 Task: Look for space in Attendorn, Germany from 12th  August, 2023 to 15th August, 2023 for 3 adults in price range Rs.12000 to Rs.16000. Place can be entire place with 2 bedrooms having 3 beds and 1 bathroom. Property type can be house, flat, guest house. Booking option can be shelf check-in. Required host language is English.
Action: Mouse moved to (476, 116)
Screenshot: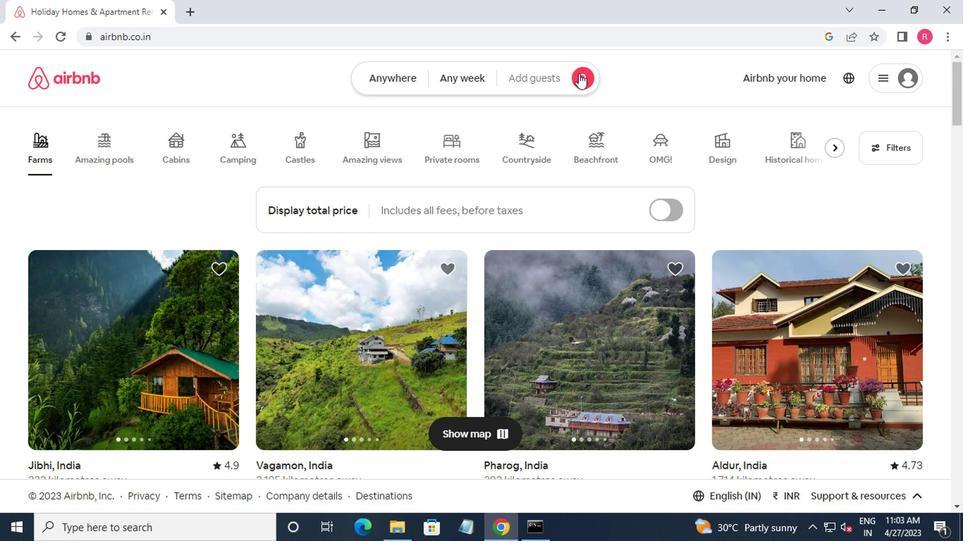 
Action: Mouse pressed left at (476, 116)
Screenshot: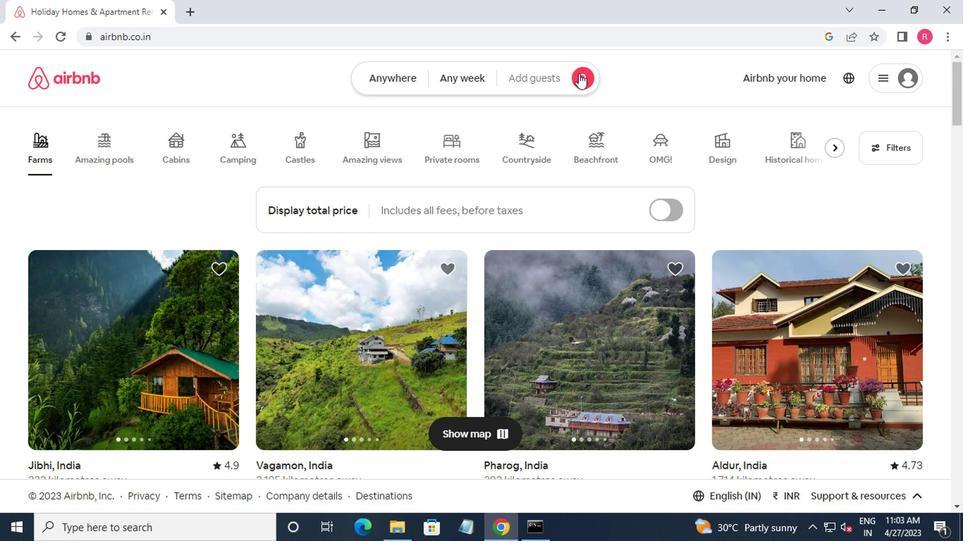 
Action: Mouse moved to (223, 162)
Screenshot: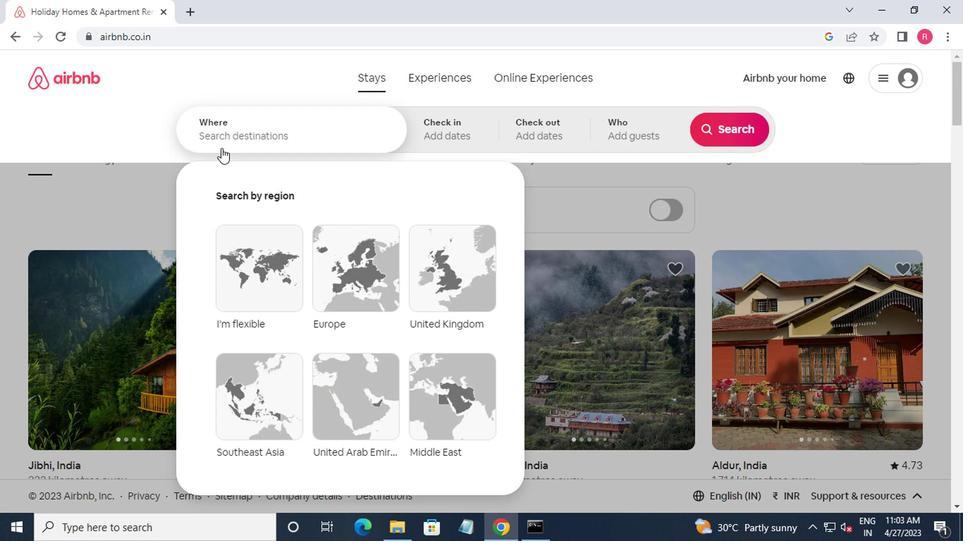 
Action: Mouse pressed left at (223, 162)
Screenshot: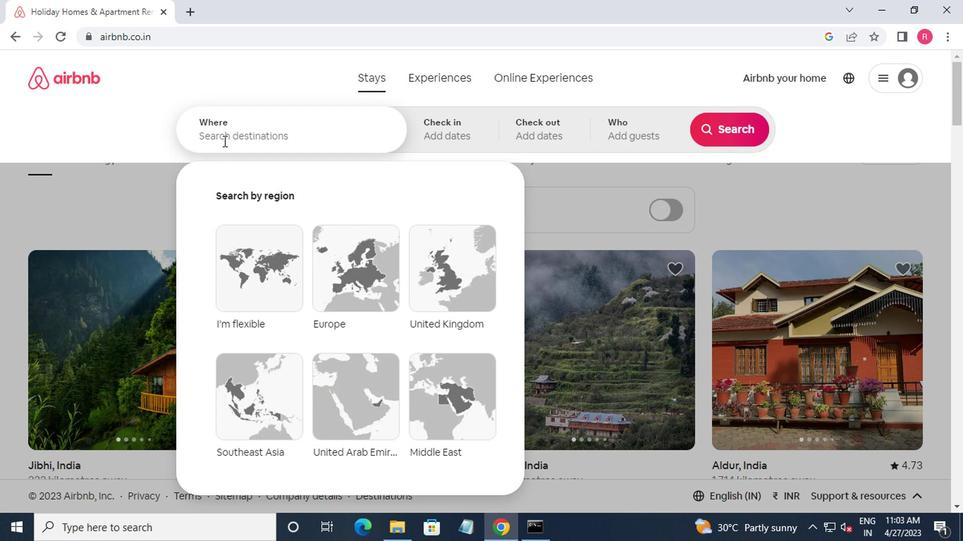 
Action: Mouse moved to (237, 175)
Screenshot: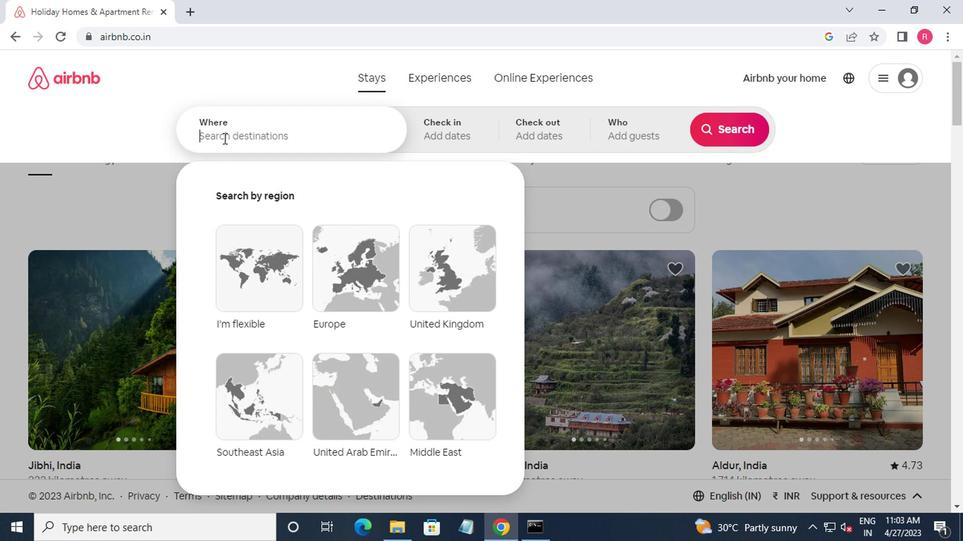 
Action: Key pressed attenddorn<Key.backspace><Key.backspace><Key.backspace><Key.backspace>orn,ger<Key.backspace><Key.down><Key.enter>
Screenshot: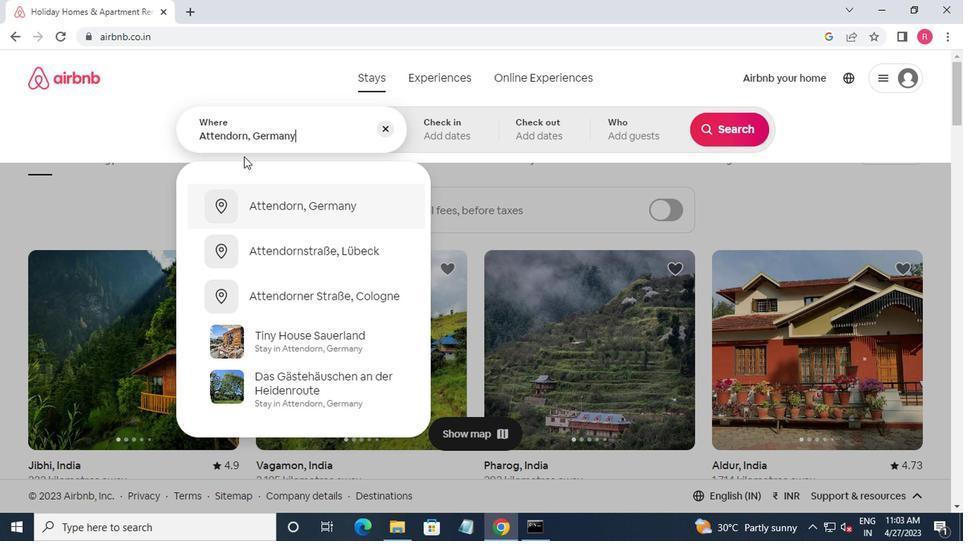 
Action: Mouse moved to (581, 237)
Screenshot: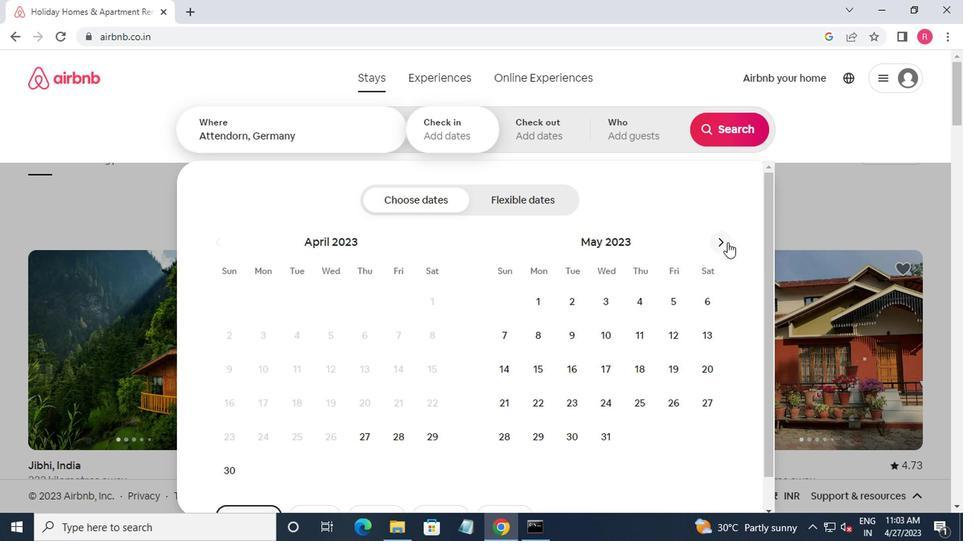 
Action: Mouse pressed left at (581, 237)
Screenshot: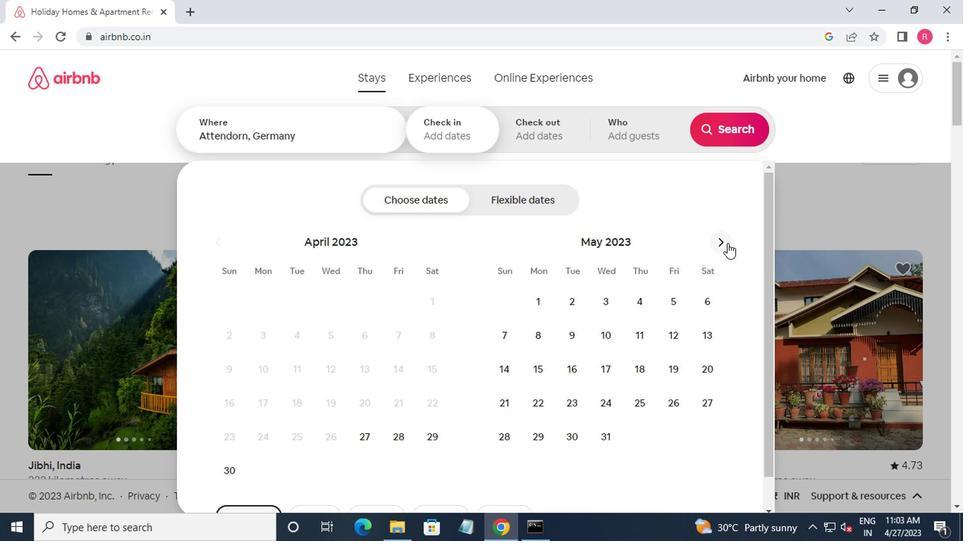 
Action: Mouse moved to (579, 236)
Screenshot: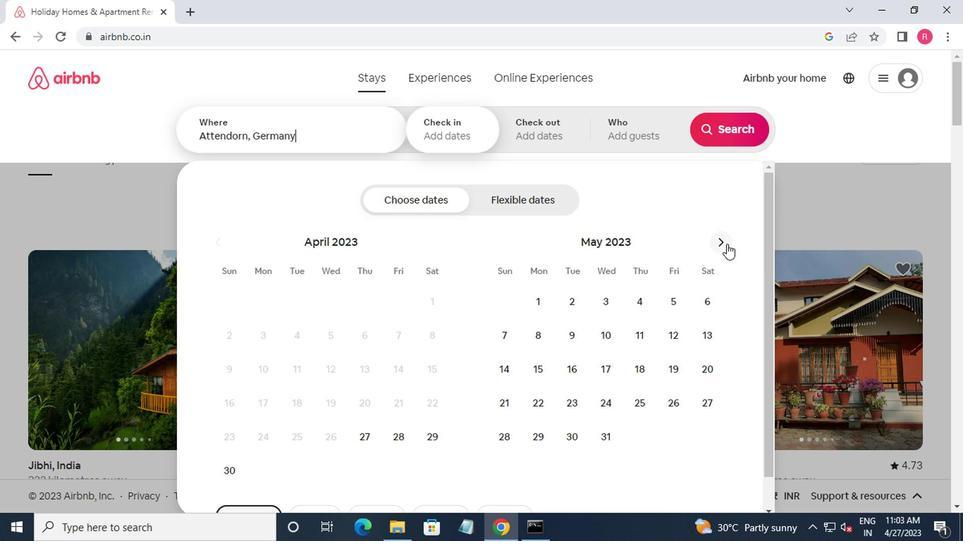 
Action: Mouse pressed left at (579, 236)
Screenshot: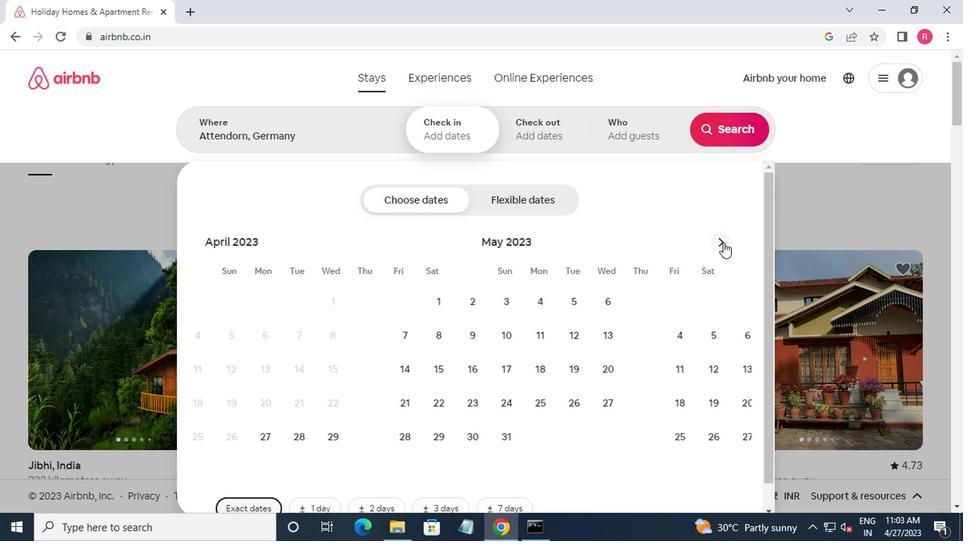 
Action: Mouse moved to (578, 236)
Screenshot: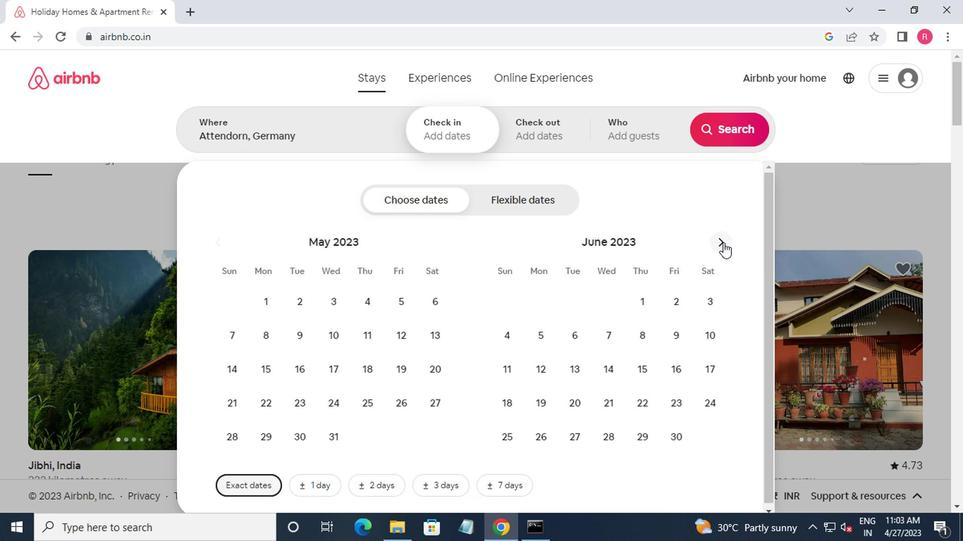 
Action: Mouse pressed left at (578, 236)
Screenshot: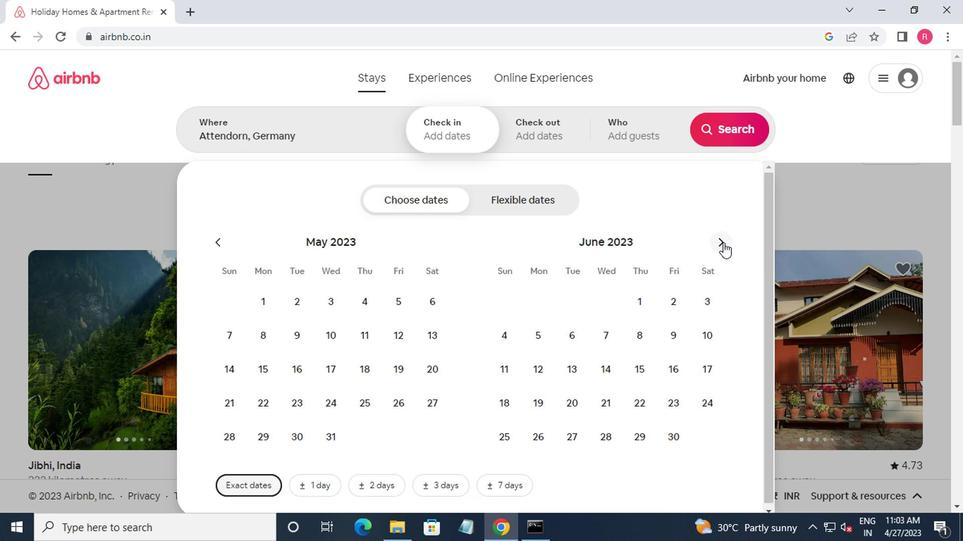 
Action: Mouse moved to (578, 235)
Screenshot: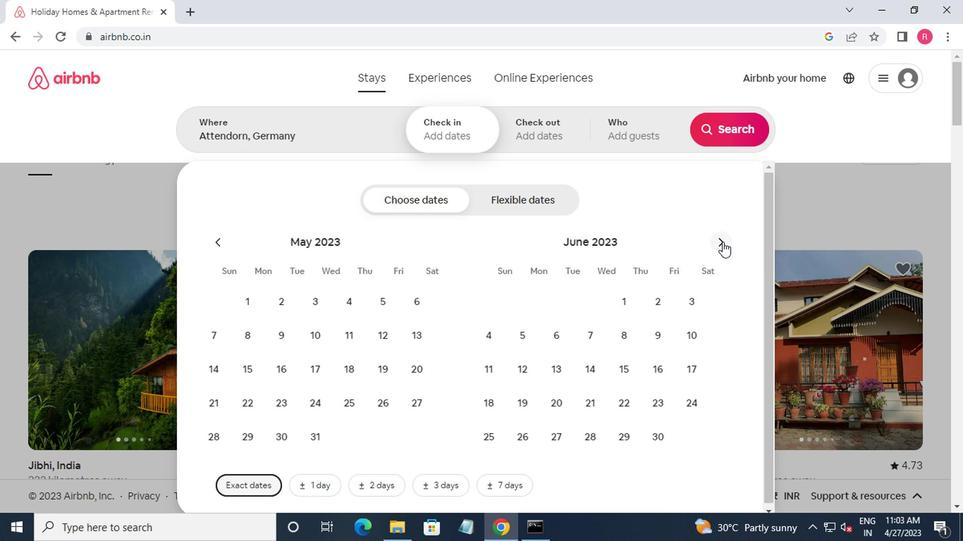 
Action: Mouse pressed left at (578, 235)
Screenshot: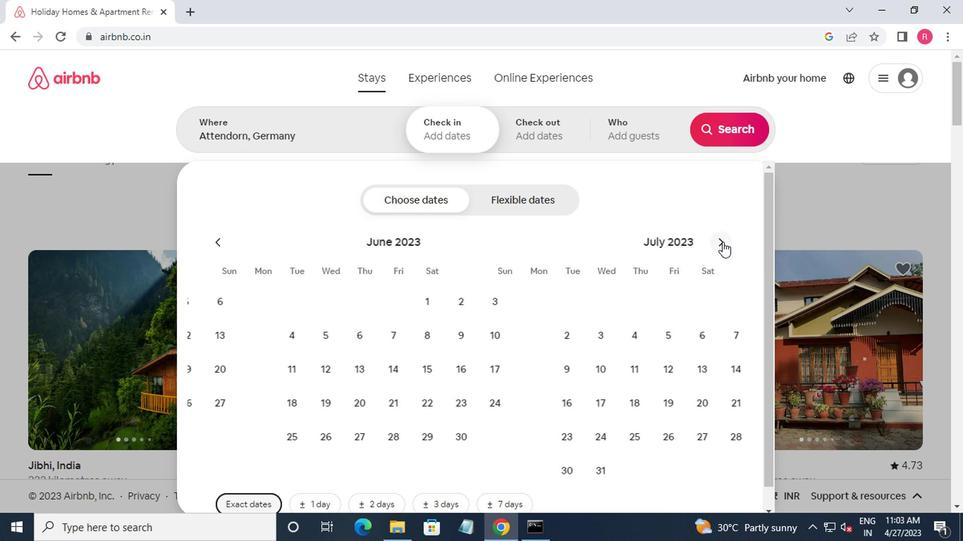 
Action: Mouse moved to (570, 299)
Screenshot: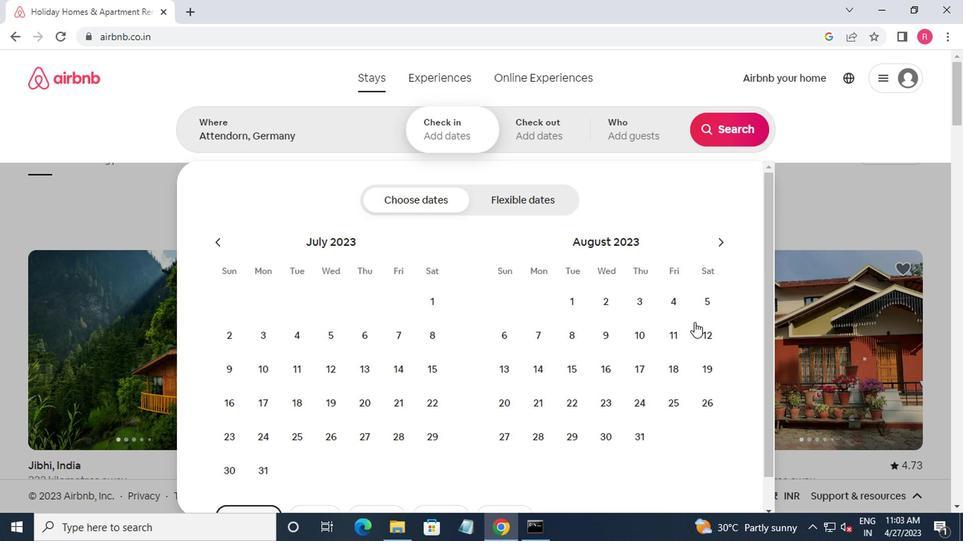 
Action: Mouse pressed left at (570, 299)
Screenshot: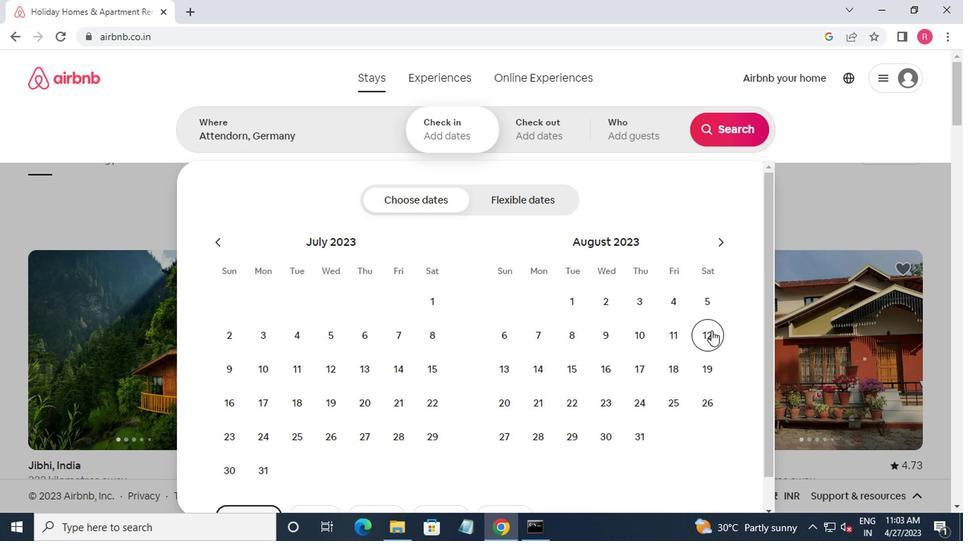 
Action: Mouse moved to (480, 328)
Screenshot: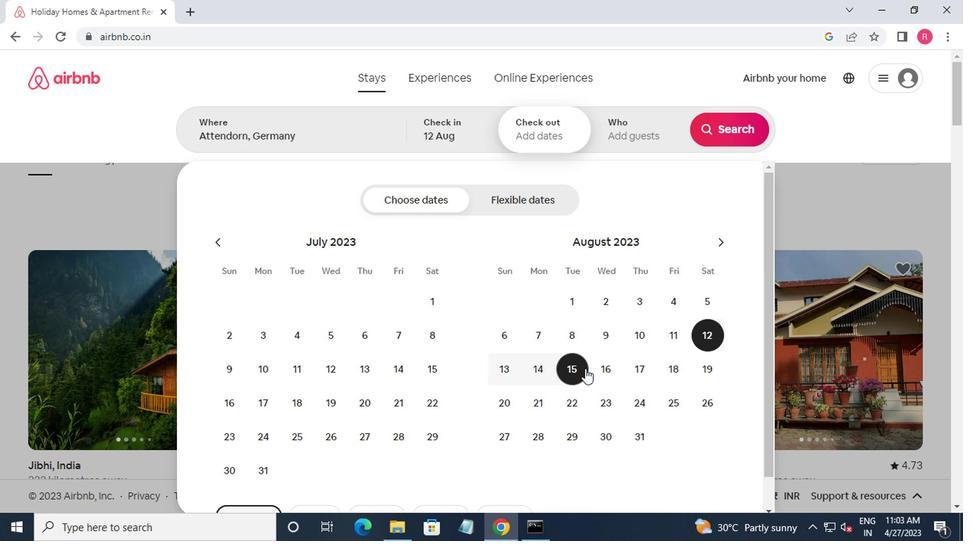 
Action: Mouse pressed left at (480, 328)
Screenshot: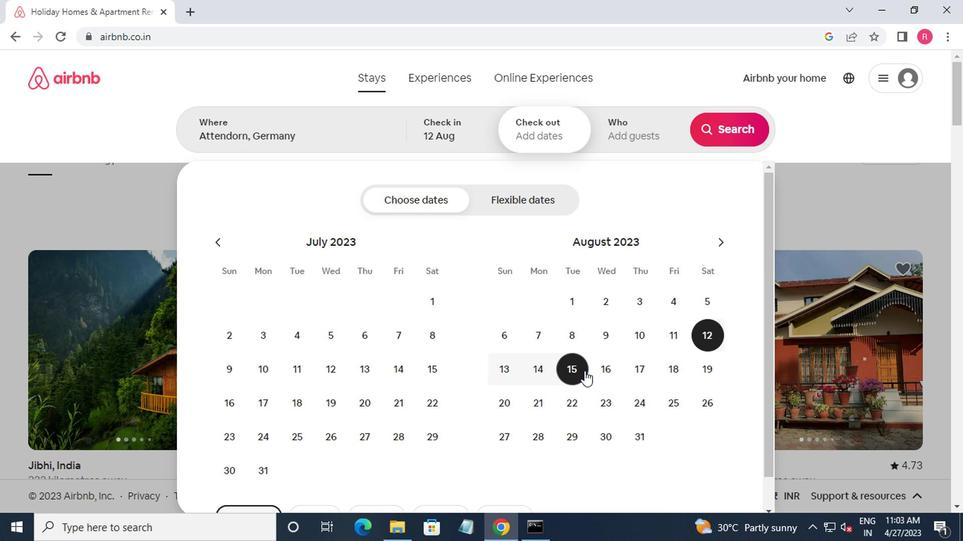 
Action: Mouse moved to (508, 167)
Screenshot: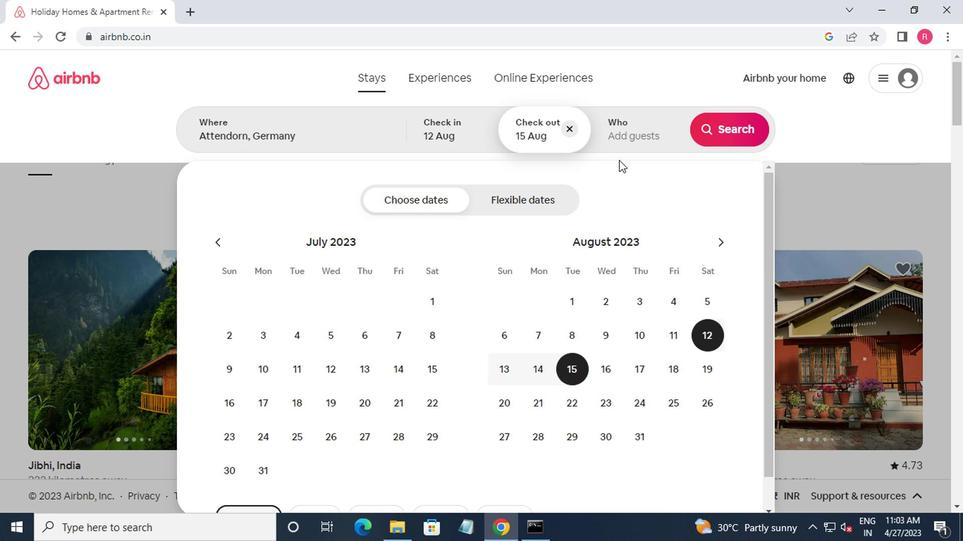 
Action: Mouse pressed left at (508, 167)
Screenshot: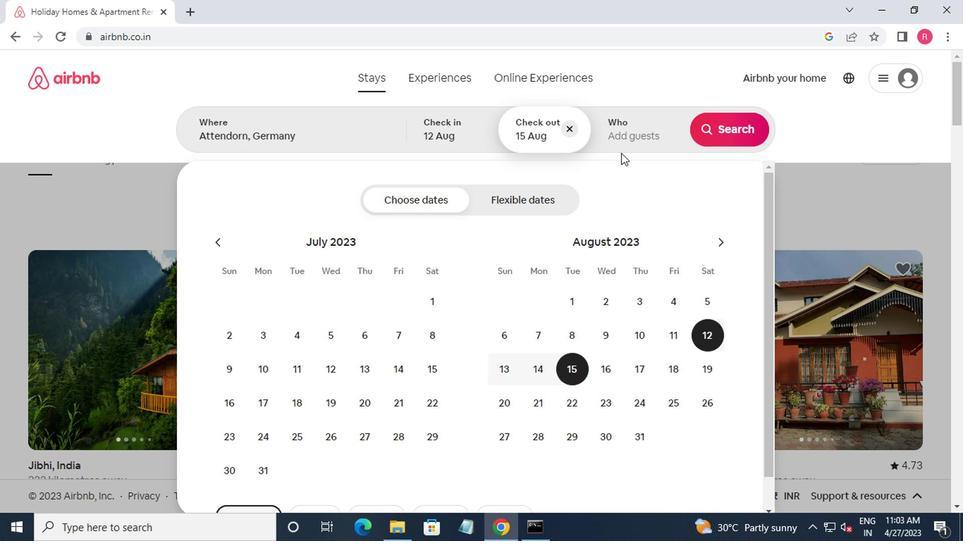 
Action: Mouse moved to (583, 213)
Screenshot: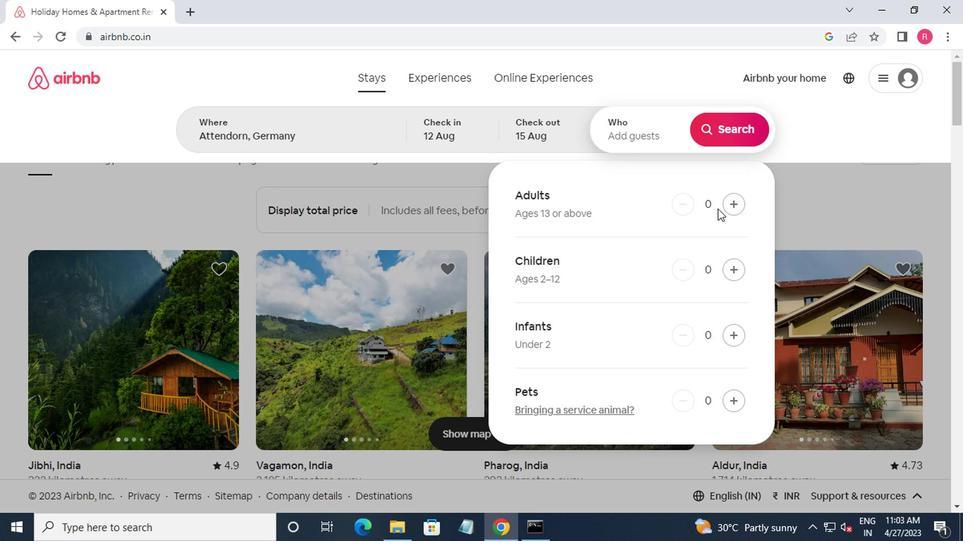 
Action: Mouse pressed left at (583, 213)
Screenshot: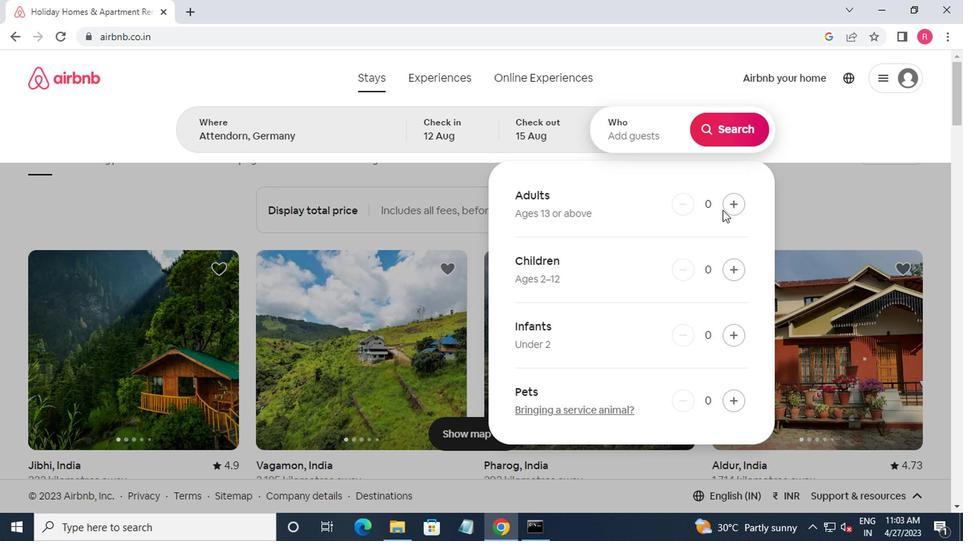 
Action: Mouse pressed left at (583, 213)
Screenshot: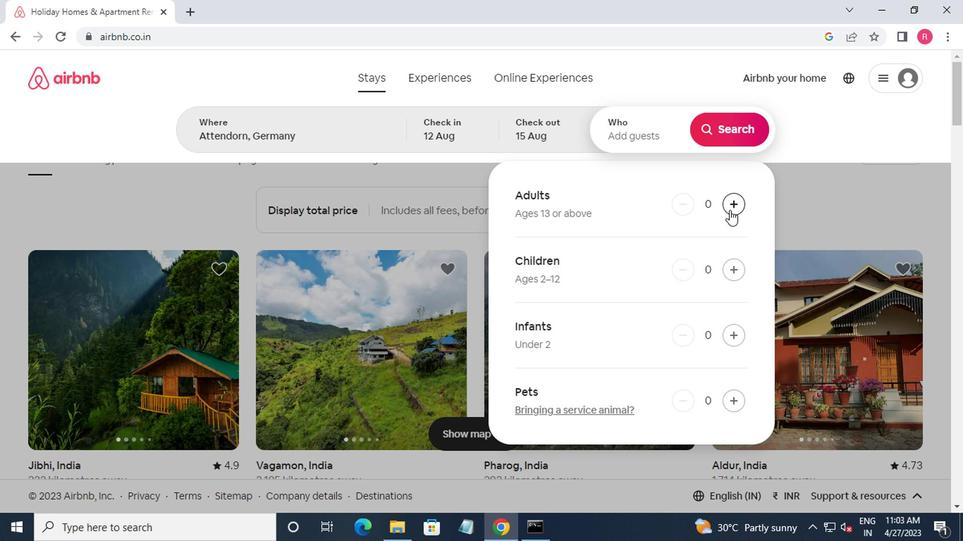 
Action: Mouse moved to (585, 205)
Screenshot: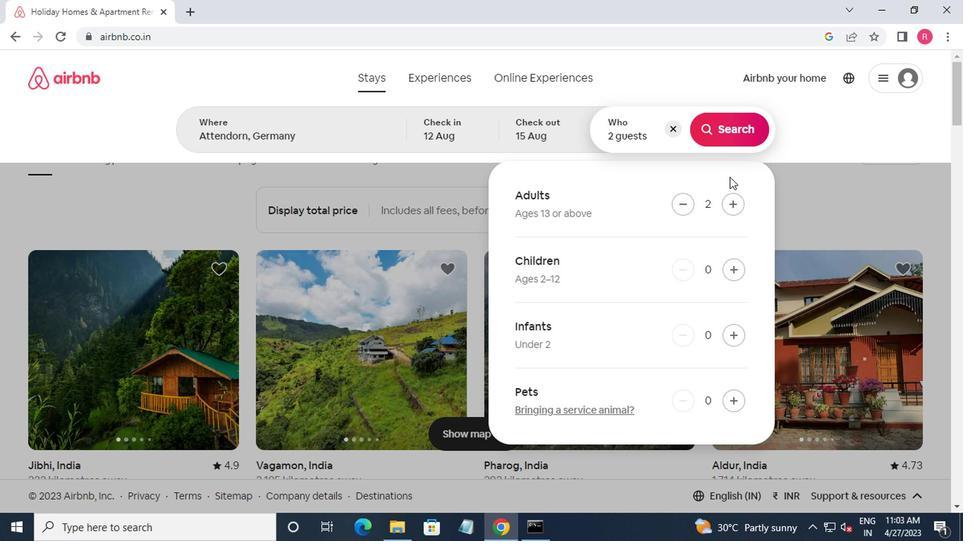 
Action: Mouse pressed left at (585, 205)
Screenshot: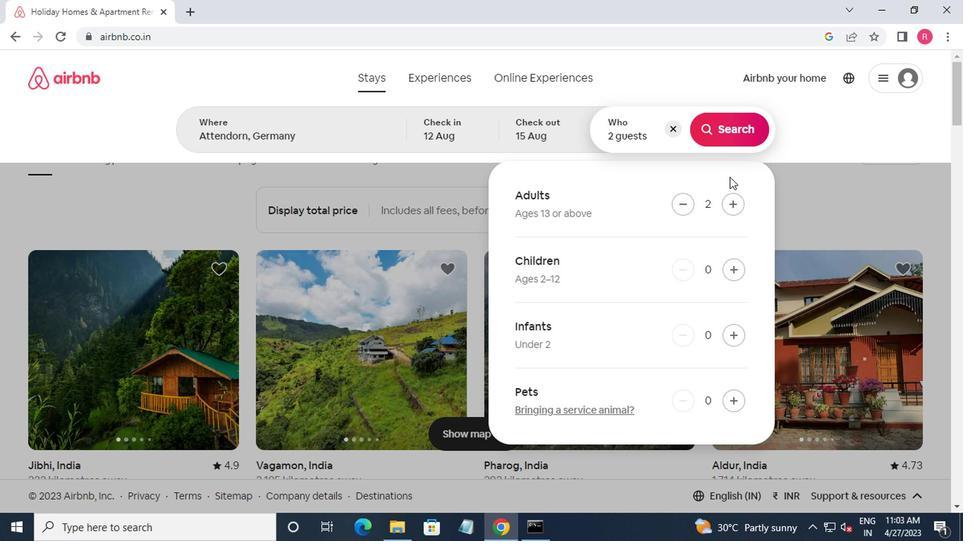 
Action: Mouse moved to (581, 163)
Screenshot: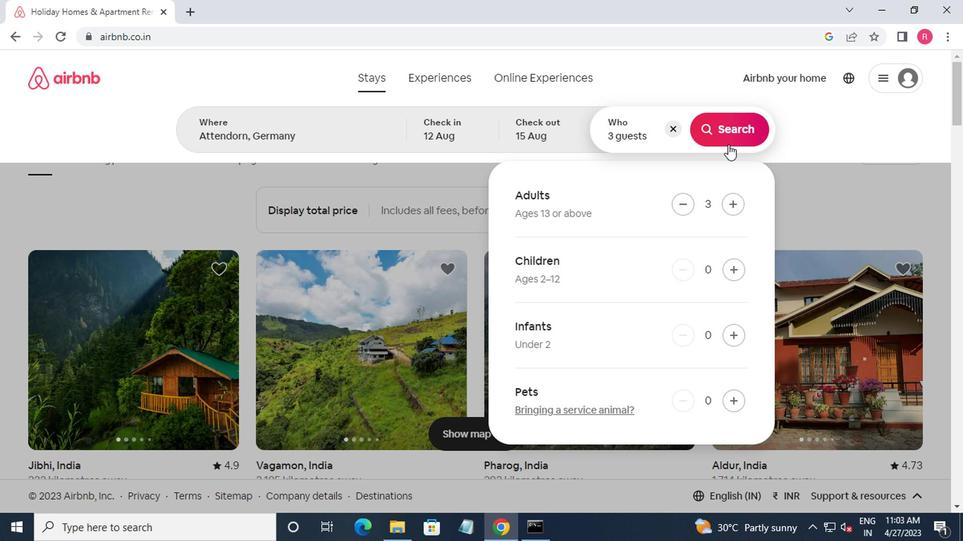 
Action: Mouse pressed left at (581, 163)
Screenshot: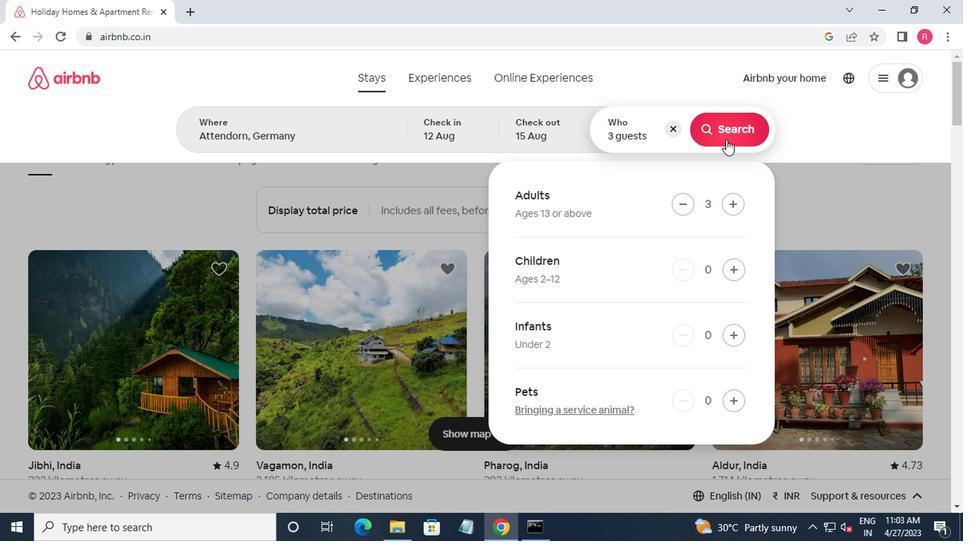 
Action: Mouse moved to (708, 159)
Screenshot: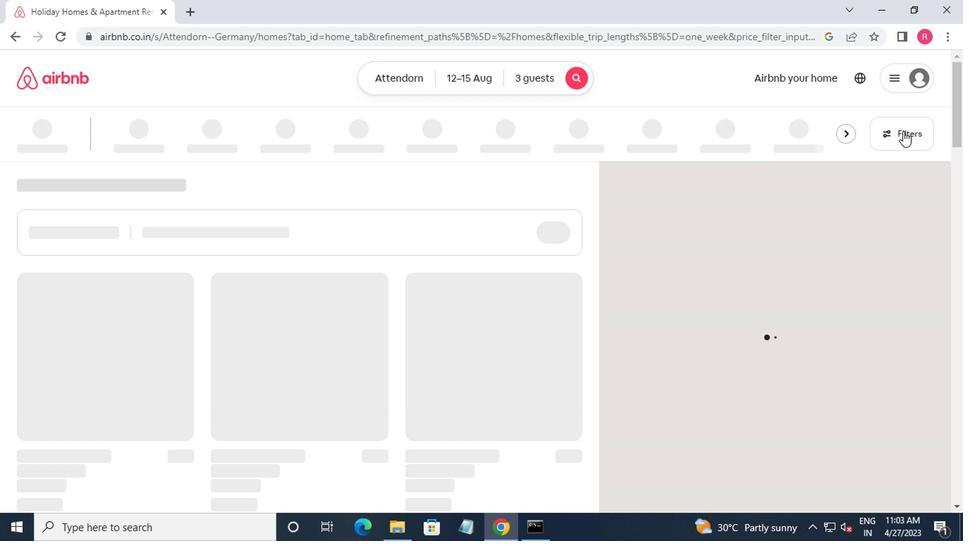 
Action: Mouse pressed left at (708, 159)
Screenshot: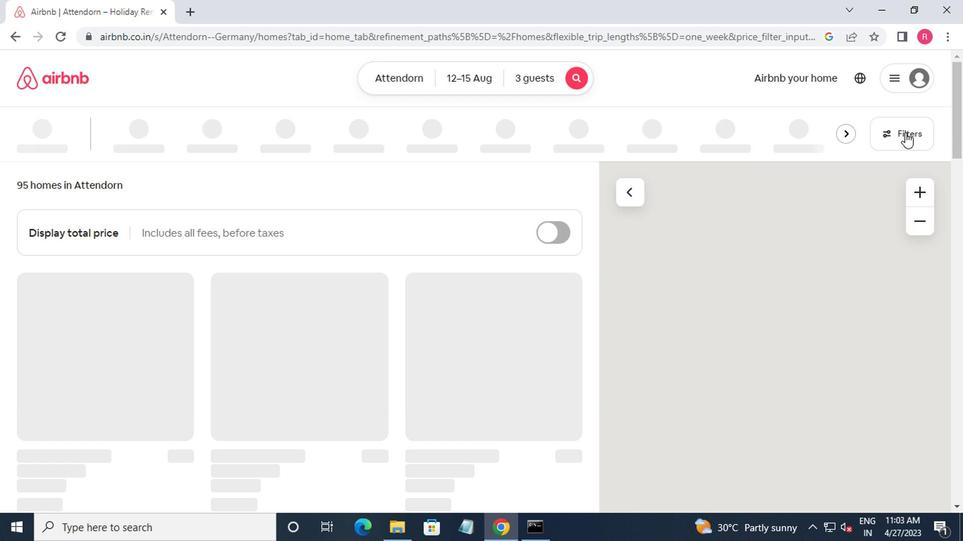 
Action: Mouse moved to (301, 289)
Screenshot: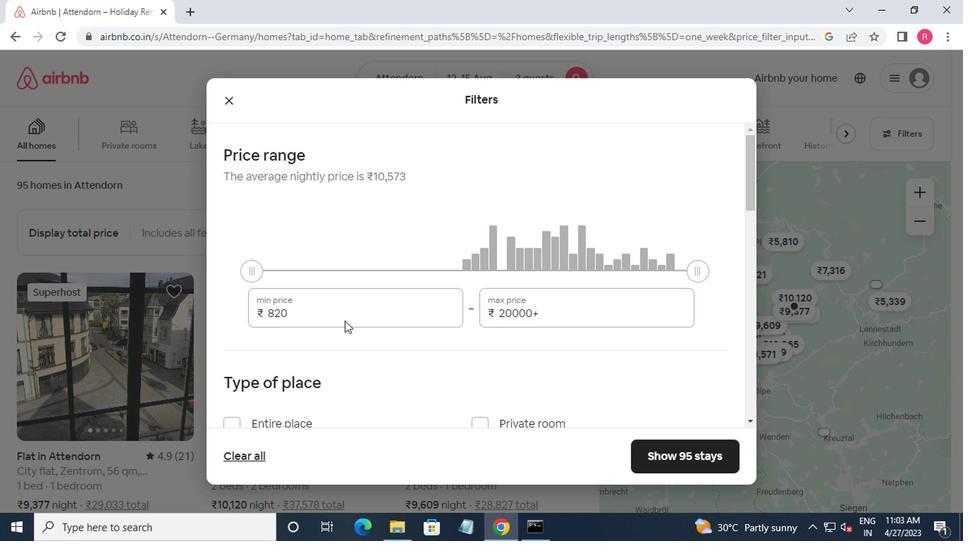 
Action: Mouse pressed left at (301, 289)
Screenshot: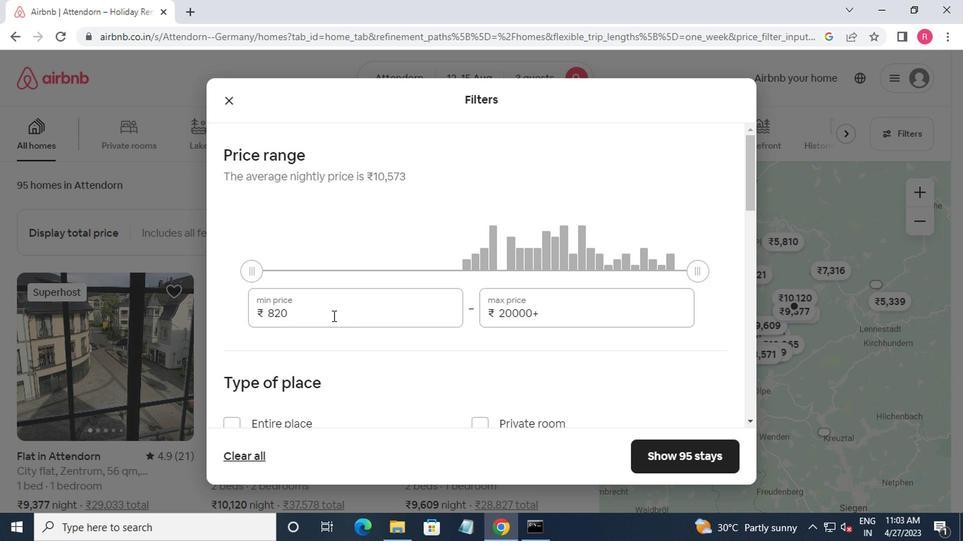 
Action: Mouse moved to (298, 292)
Screenshot: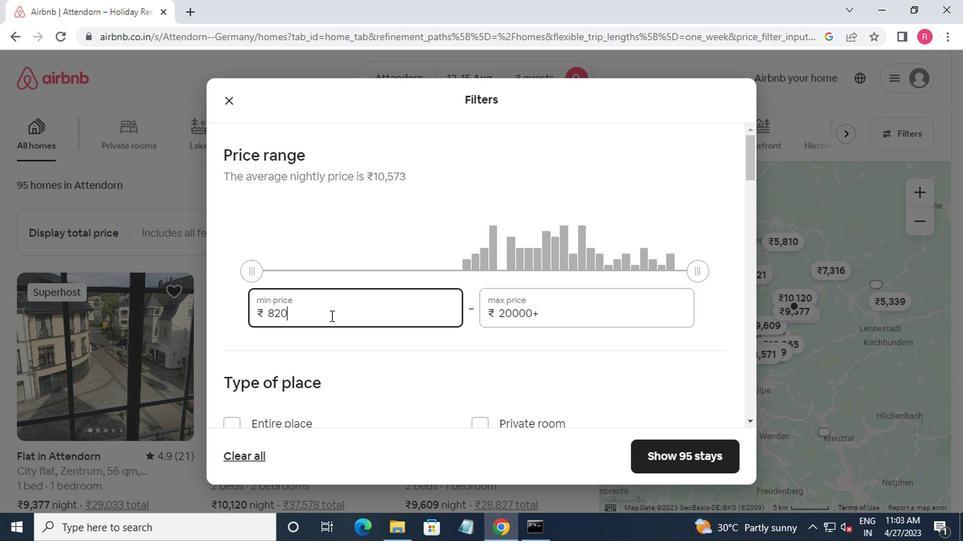 
Action: Key pressed <Key.backspace><Key.backspace><Key.backspace><Key.backspace><Key.backspace>12000<Key.tab>16000
Screenshot: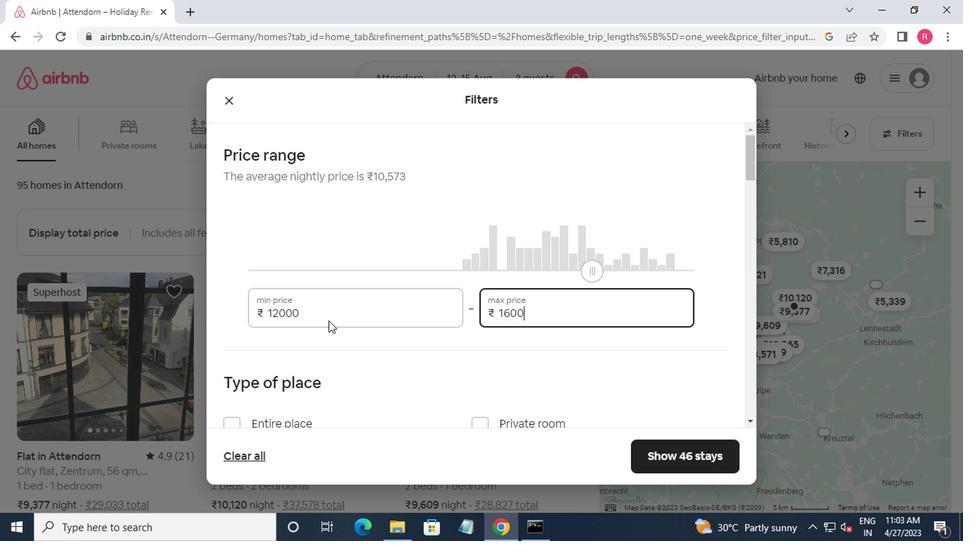 
Action: Mouse moved to (399, 377)
Screenshot: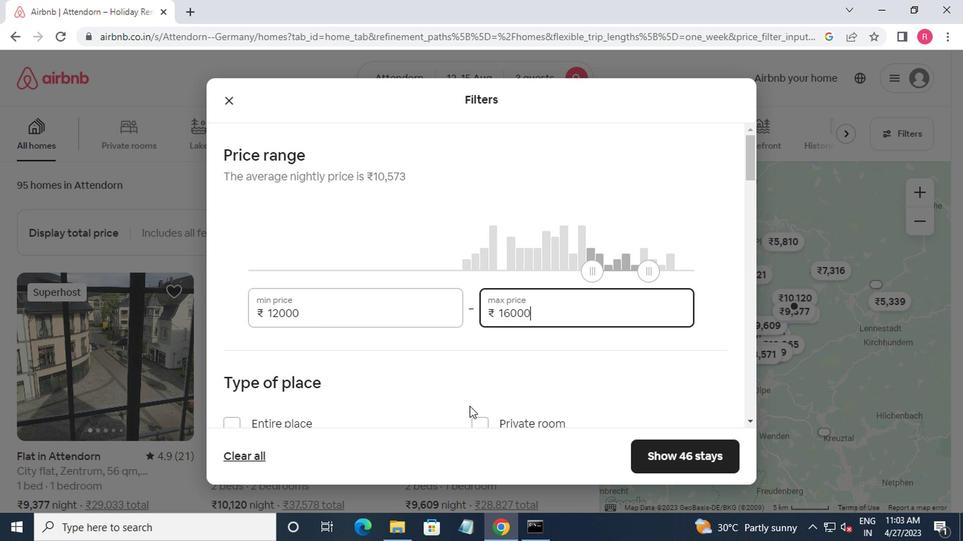 
Action: Mouse scrolled (399, 376) with delta (0, 0)
Screenshot: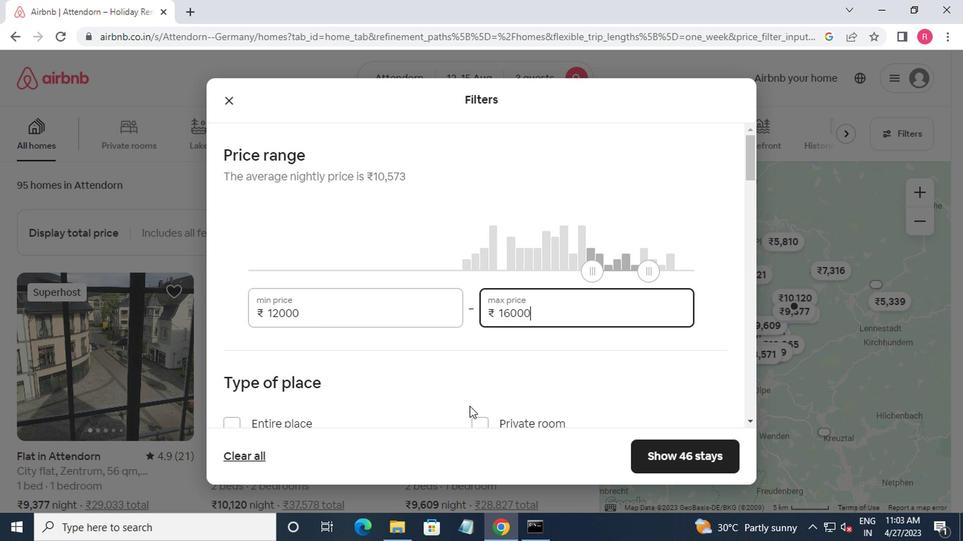 
Action: Mouse moved to (373, 378)
Screenshot: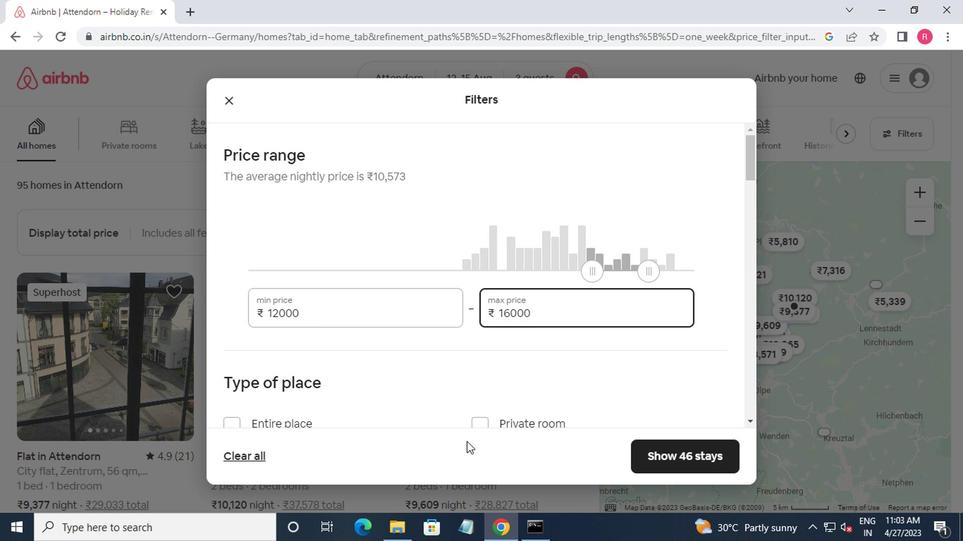 
Action: Mouse scrolled (373, 378) with delta (0, 0)
Screenshot: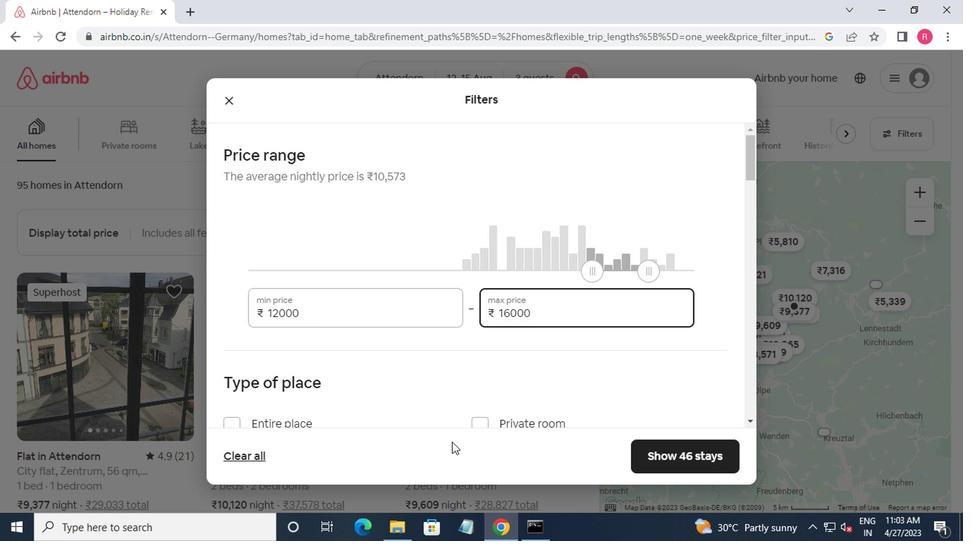 
Action: Mouse moved to (325, 318)
Screenshot: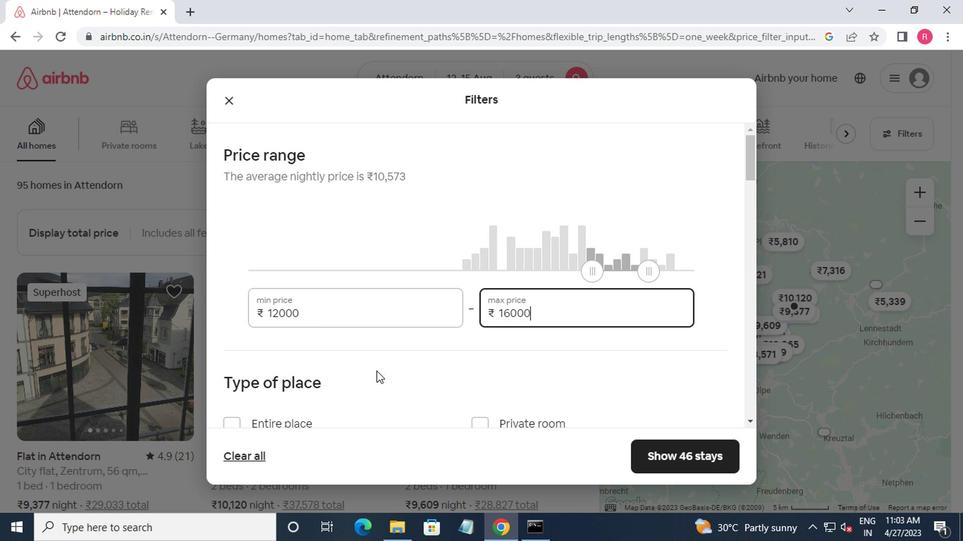 
Action: Mouse scrolled (325, 317) with delta (0, 0)
Screenshot: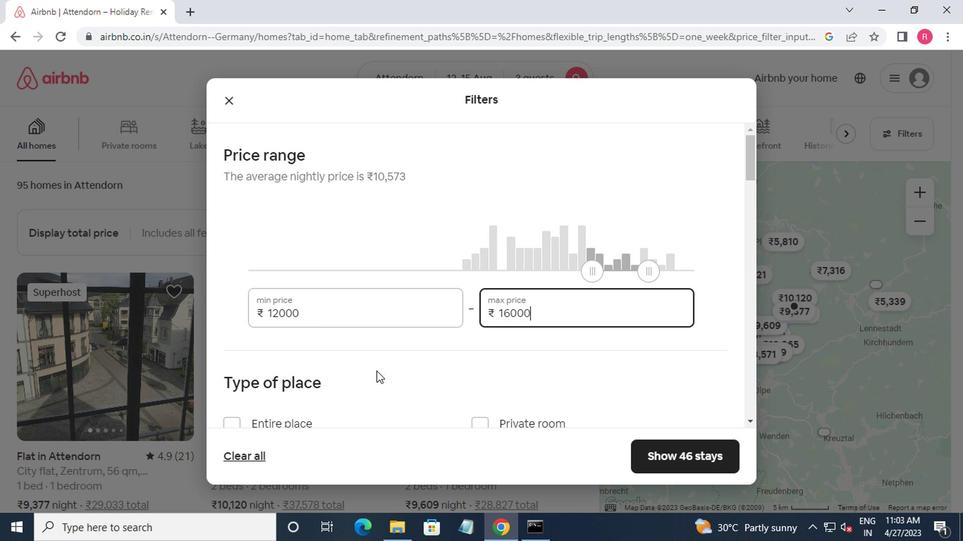 
Action: Mouse moved to (324, 318)
Screenshot: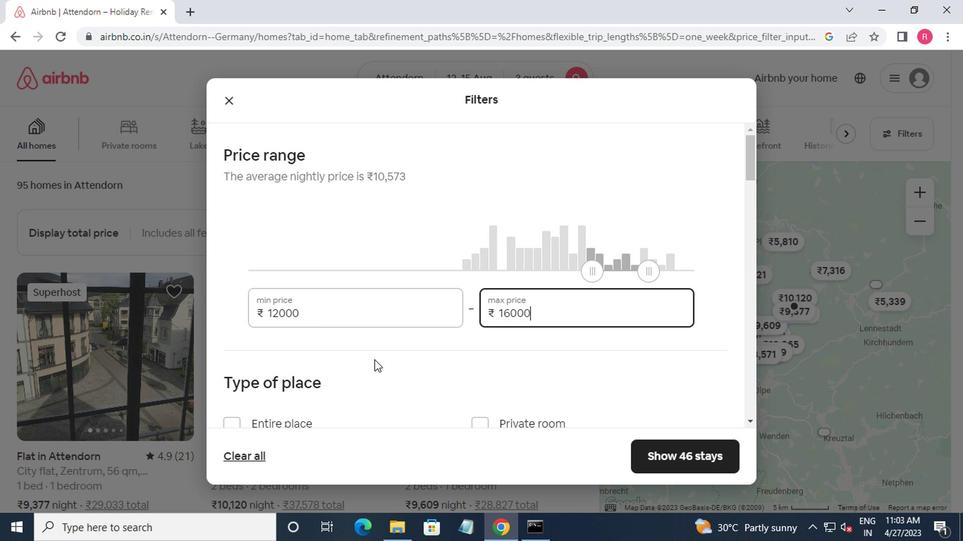 
Action: Mouse scrolled (324, 317) with delta (0, 0)
Screenshot: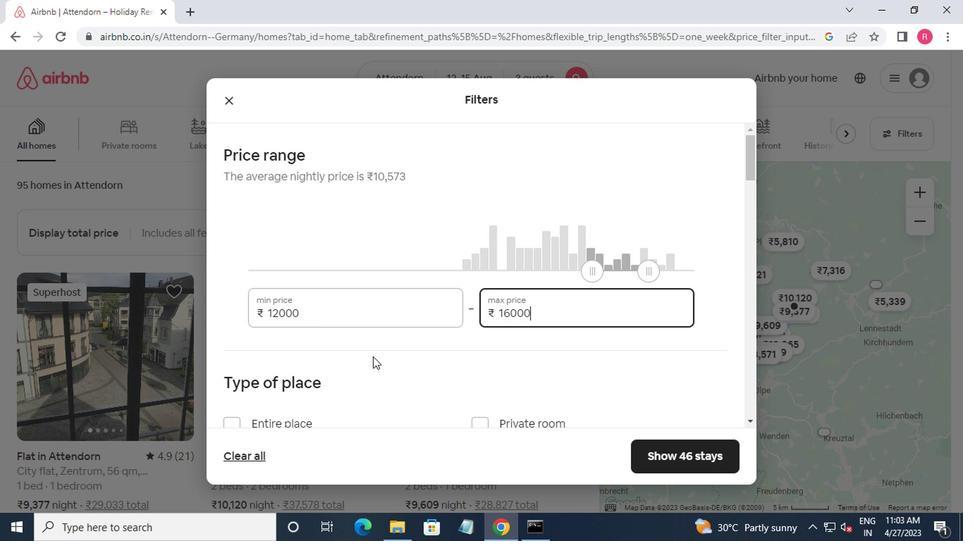 
Action: Mouse moved to (235, 265)
Screenshot: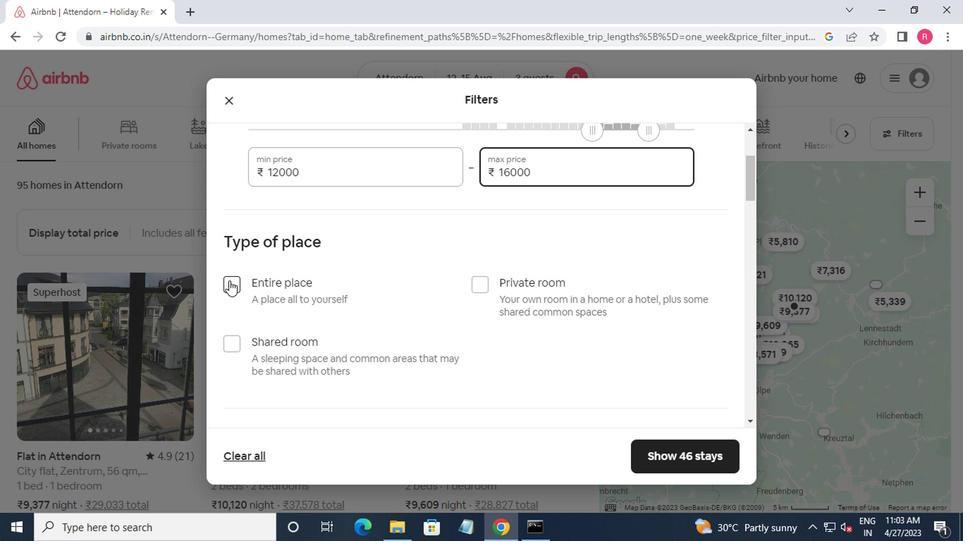
Action: Mouse pressed left at (235, 265)
Screenshot: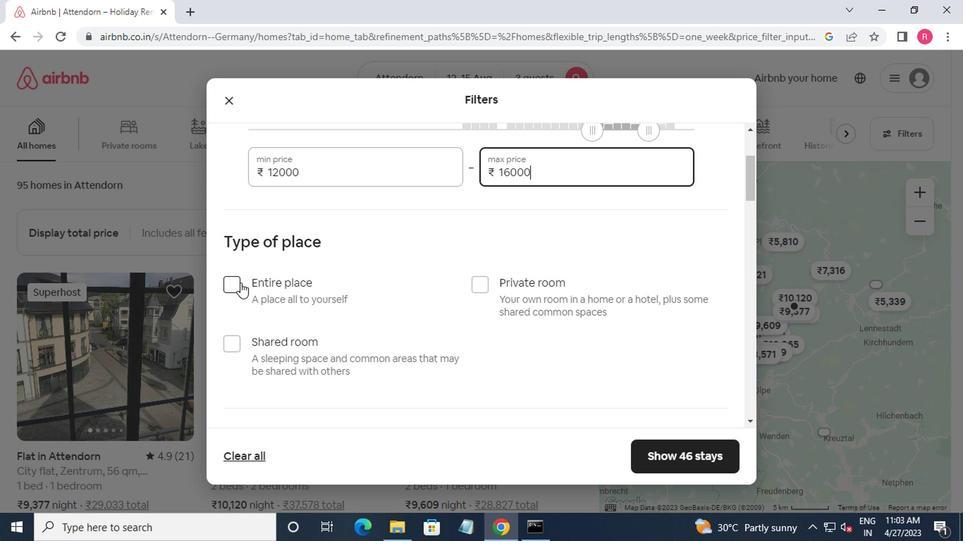 
Action: Mouse moved to (245, 270)
Screenshot: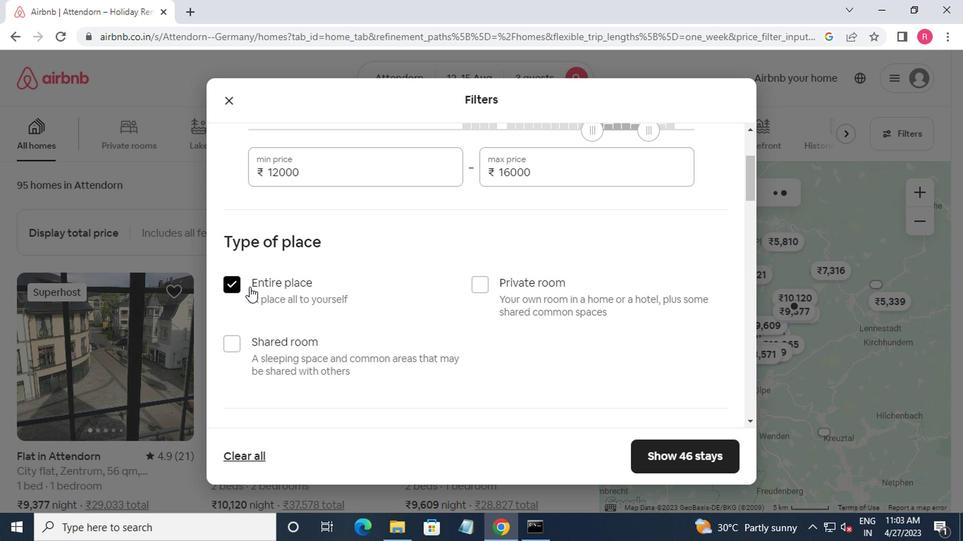 
Action: Mouse scrolled (245, 269) with delta (0, 0)
Screenshot: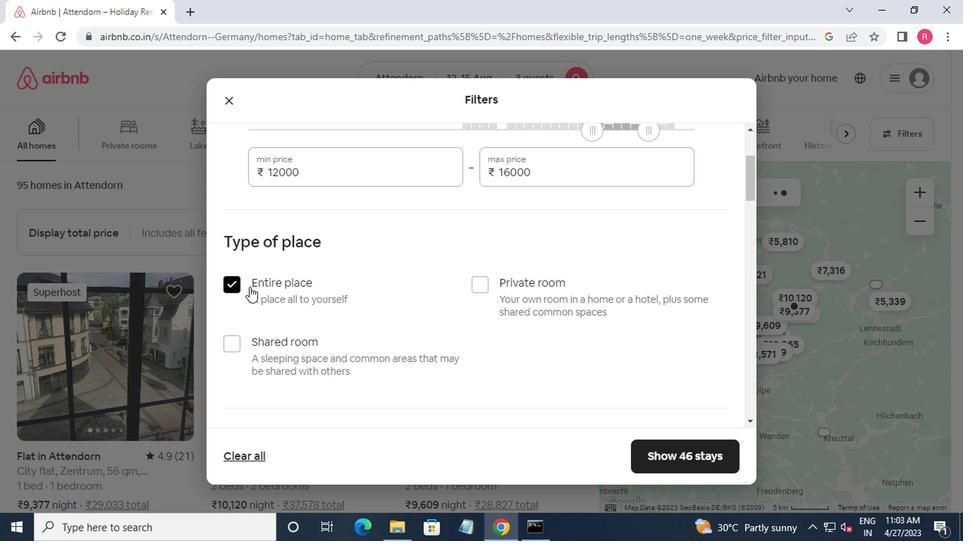 
Action: Mouse moved to (247, 271)
Screenshot: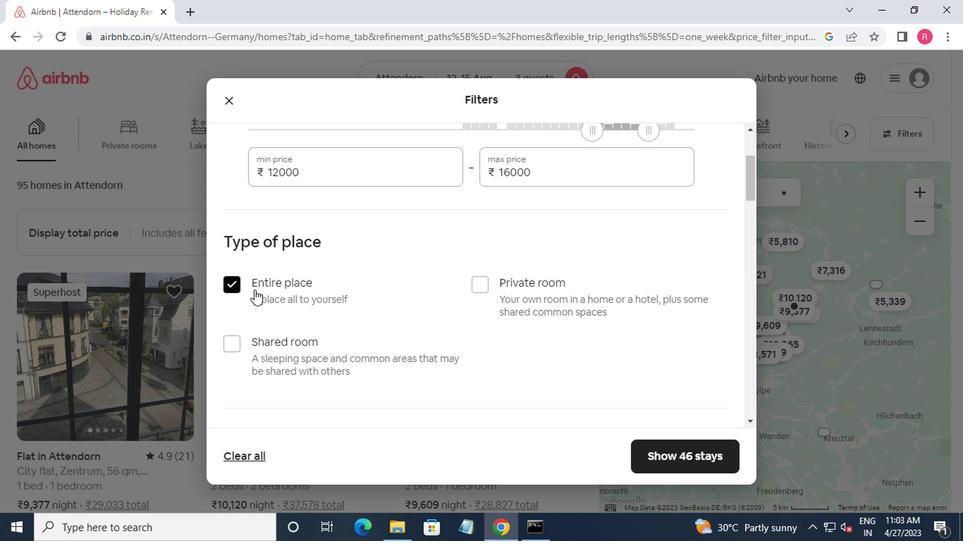 
Action: Mouse scrolled (247, 271) with delta (0, 0)
Screenshot: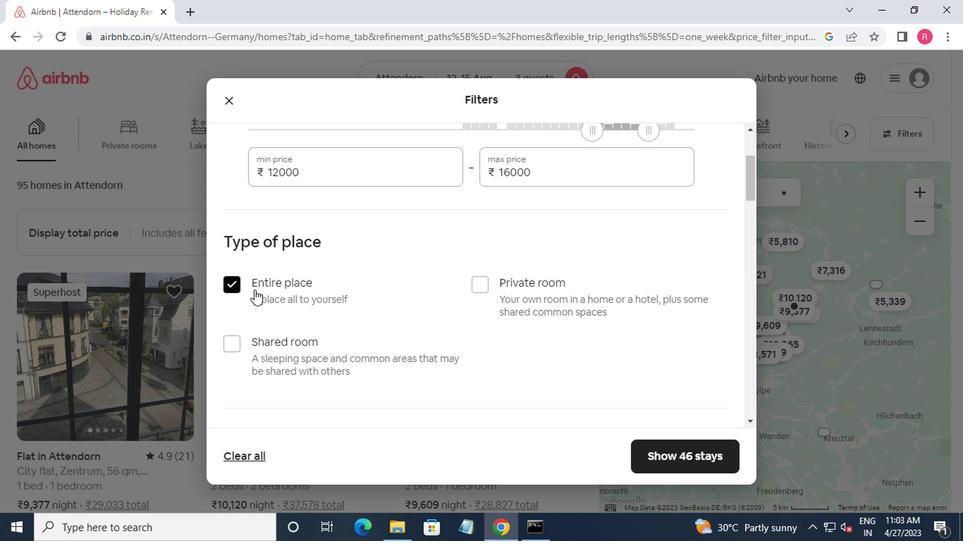 
Action: Mouse moved to (252, 273)
Screenshot: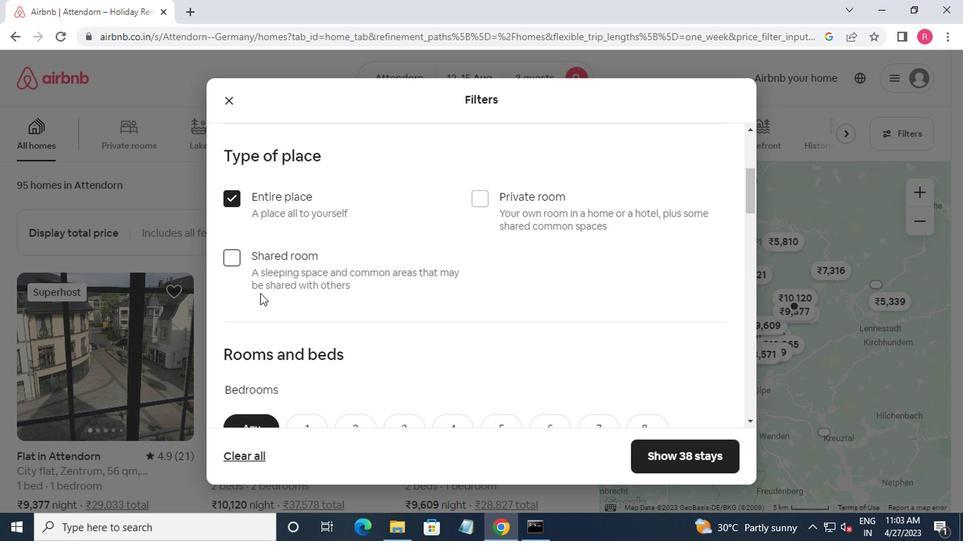 
Action: Mouse scrolled (252, 272) with delta (0, 0)
Screenshot: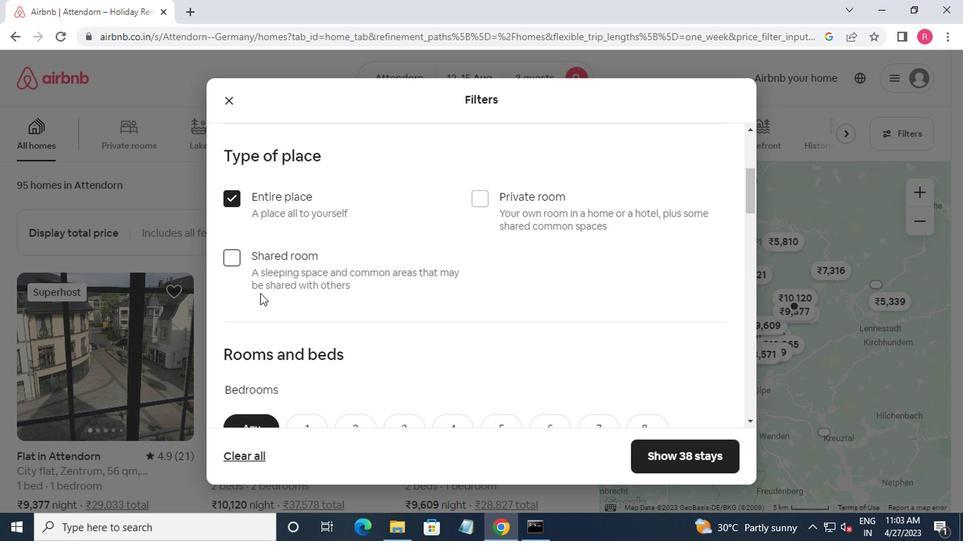 
Action: Mouse moved to (260, 274)
Screenshot: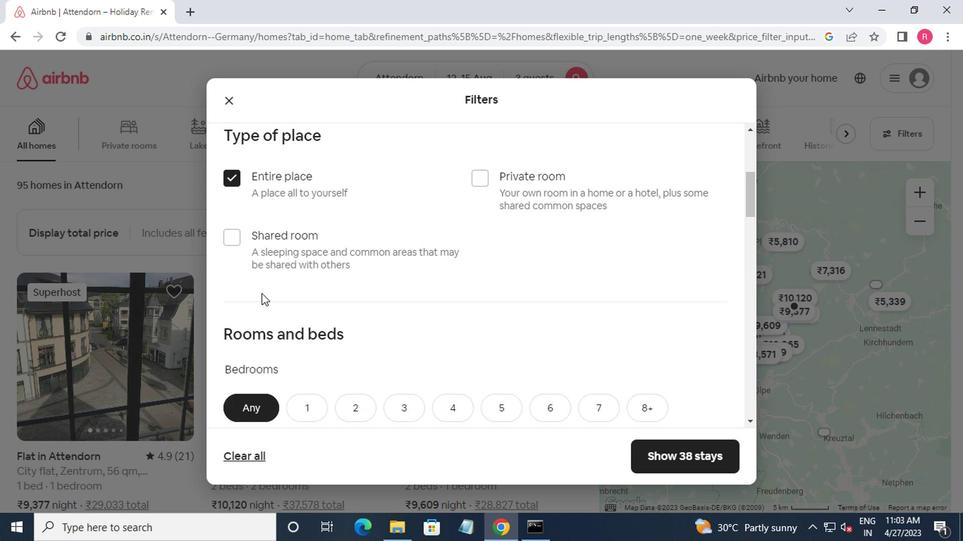 
Action: Mouse scrolled (260, 273) with delta (0, 0)
Screenshot: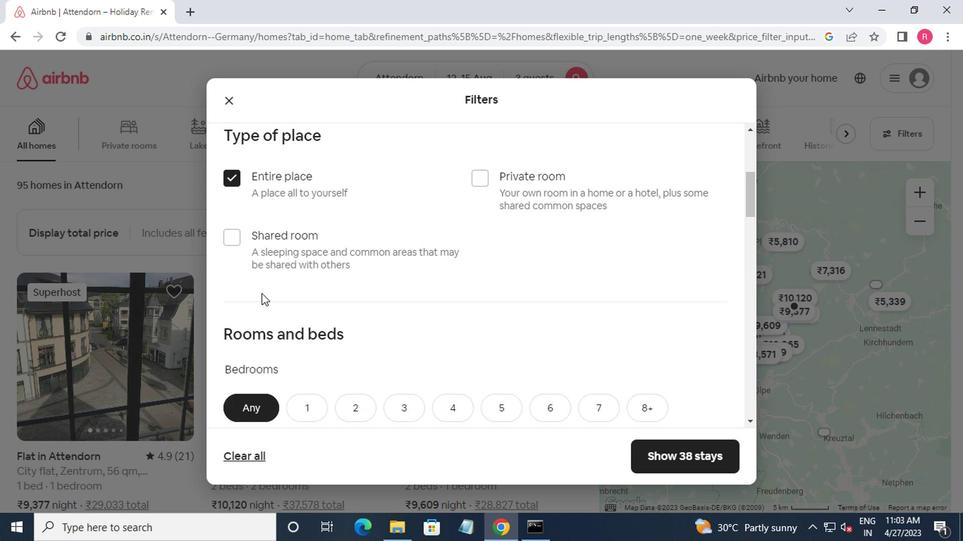 
Action: Mouse moved to (318, 231)
Screenshot: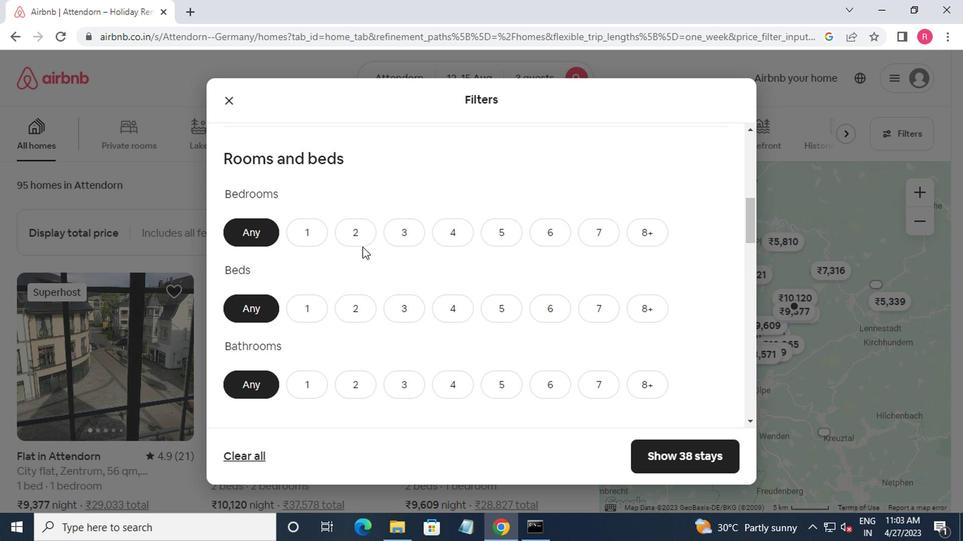 
Action: Mouse pressed left at (318, 231)
Screenshot: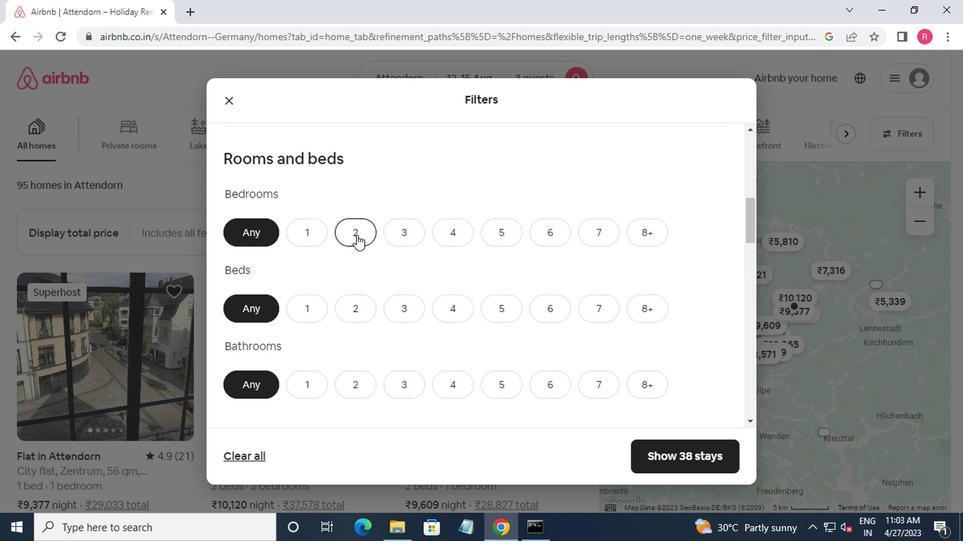 
Action: Mouse moved to (321, 235)
Screenshot: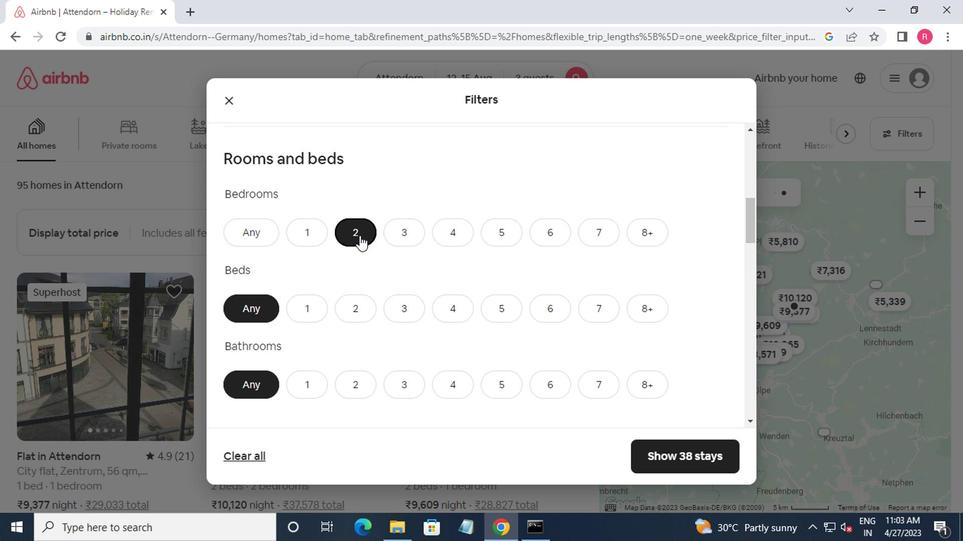 
Action: Mouse scrolled (321, 234) with delta (0, 0)
Screenshot: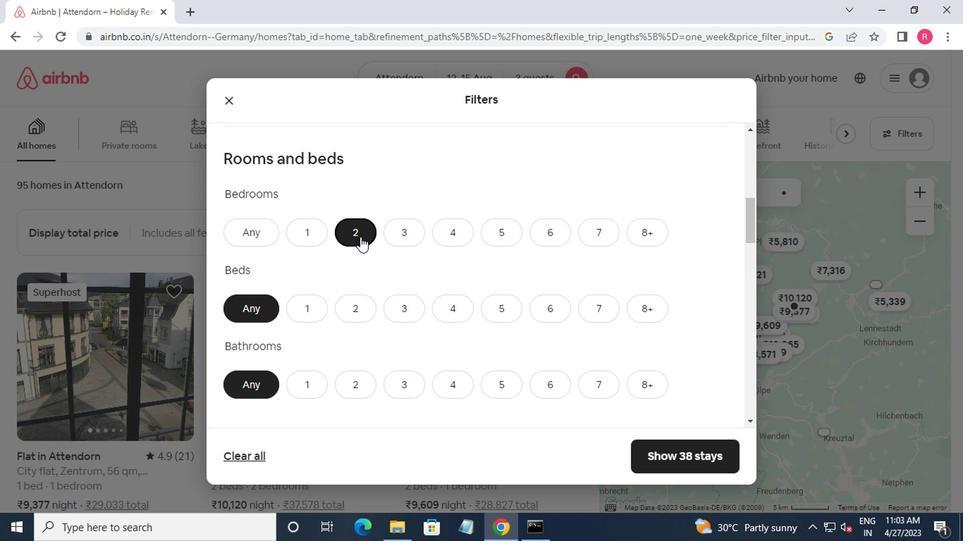 
Action: Mouse moved to (321, 235)
Screenshot: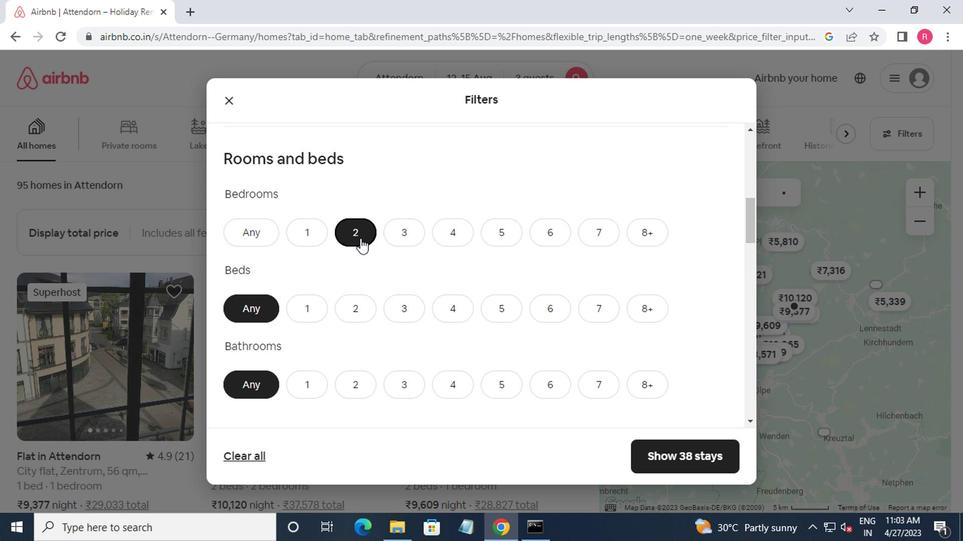 
Action: Mouse scrolled (321, 235) with delta (0, 0)
Screenshot: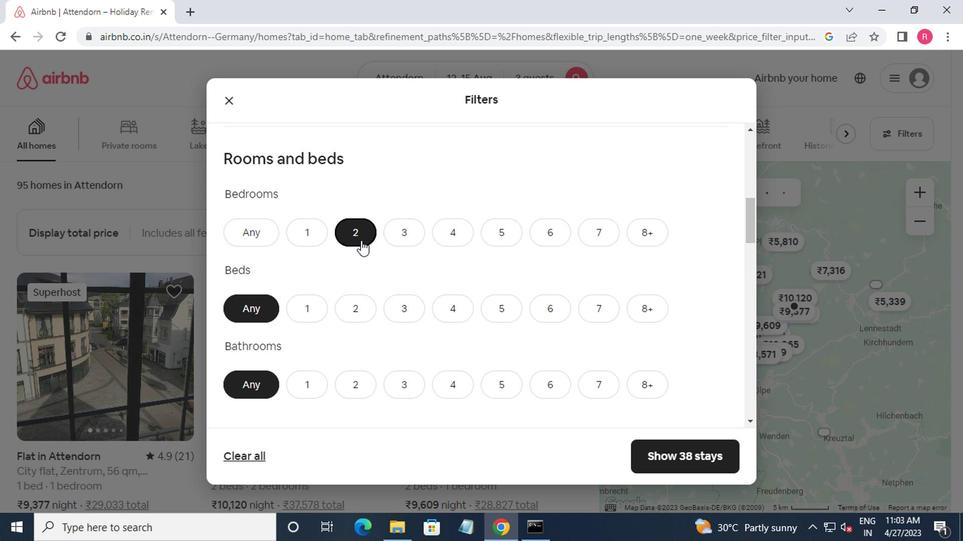
Action: Mouse moved to (353, 185)
Screenshot: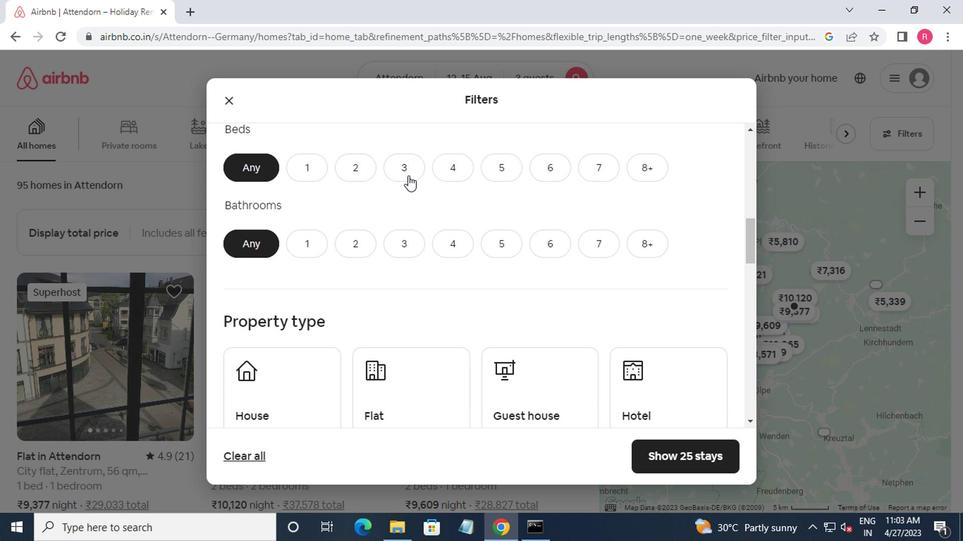 
Action: Mouse pressed left at (353, 185)
Screenshot: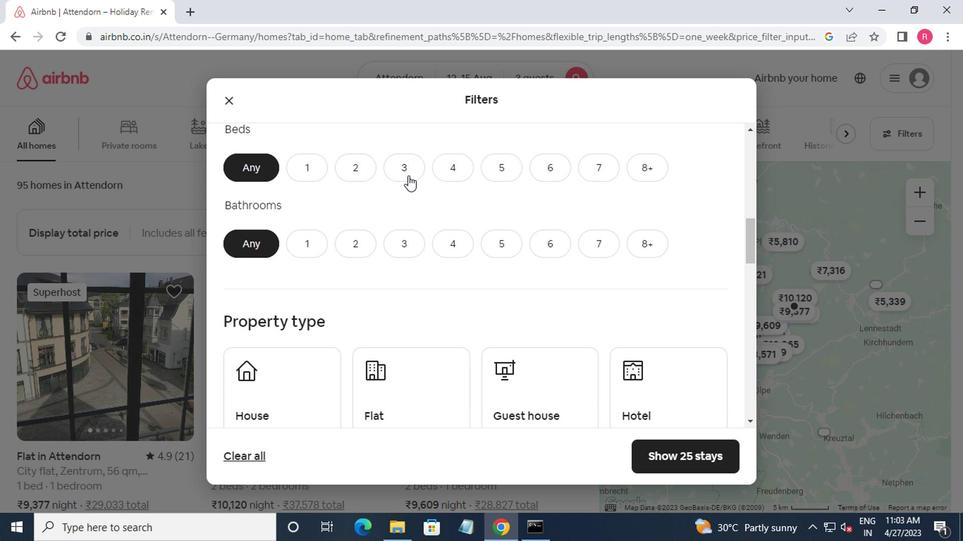 
Action: Mouse moved to (286, 236)
Screenshot: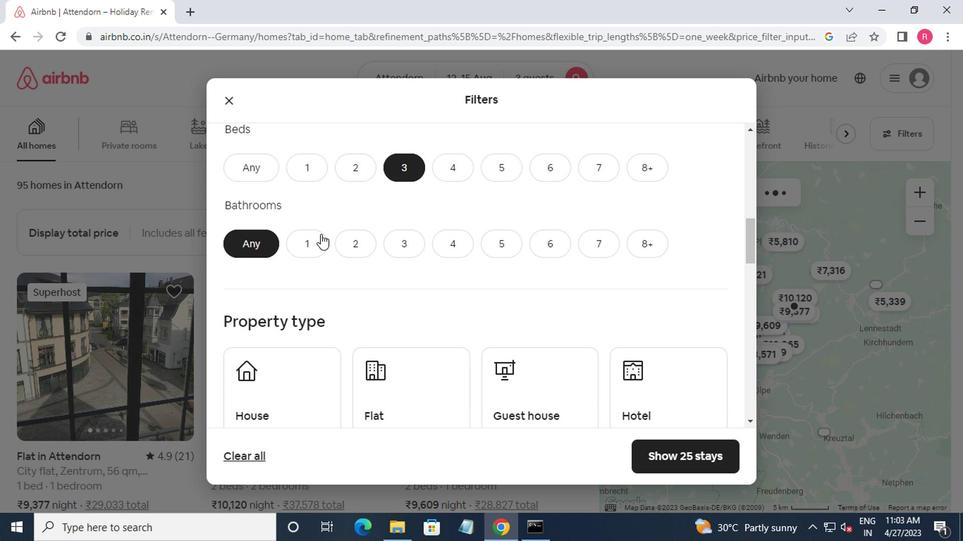 
Action: Mouse pressed left at (286, 236)
Screenshot: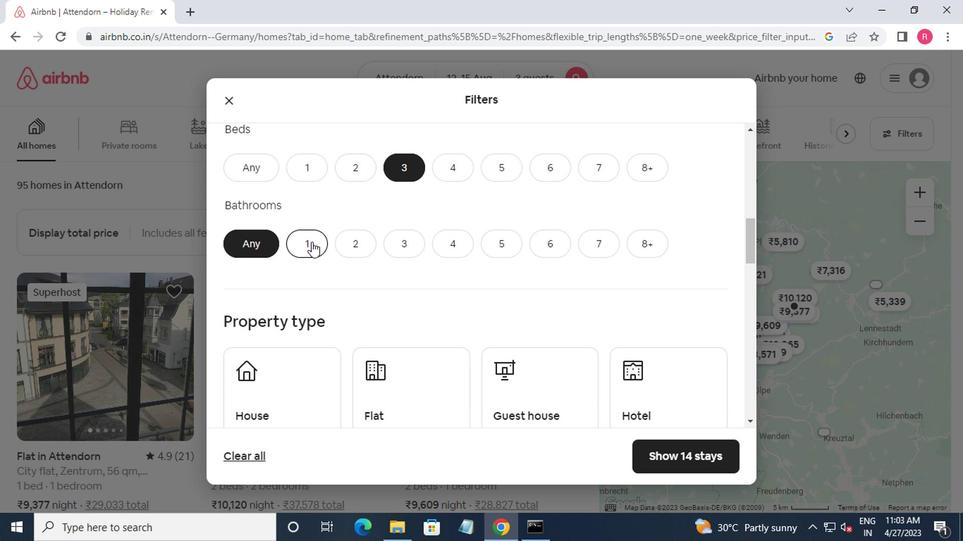 
Action: Mouse moved to (284, 312)
Screenshot: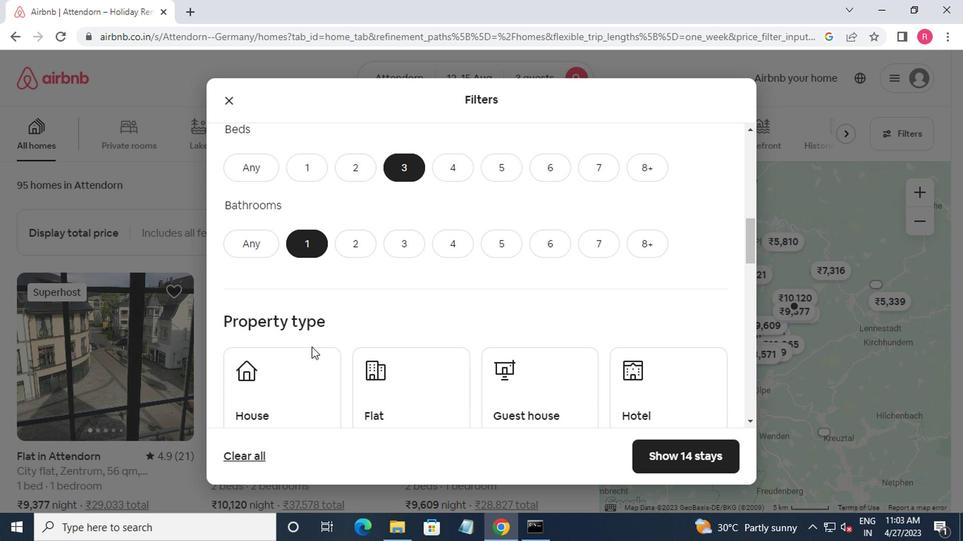 
Action: Mouse scrolled (284, 312) with delta (0, 0)
Screenshot: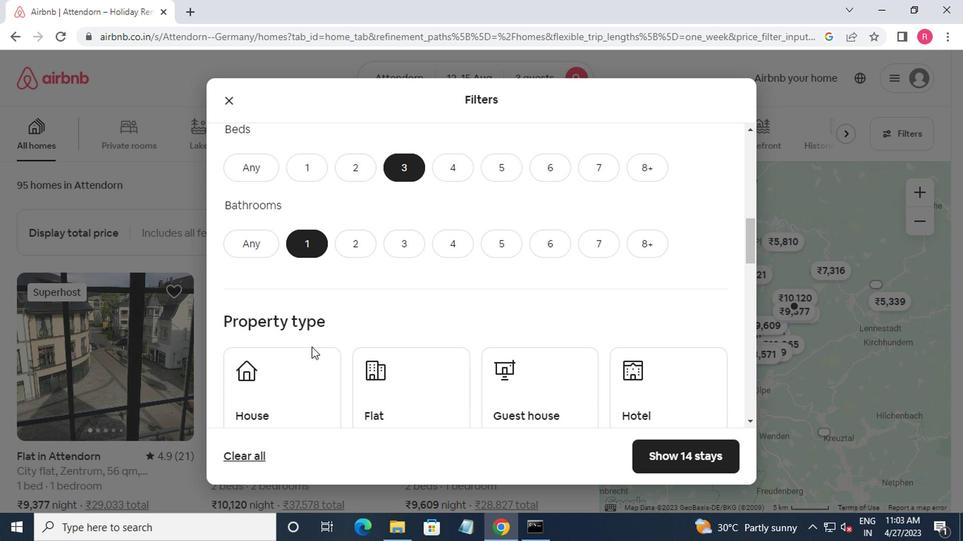 
Action: Mouse moved to (279, 306)
Screenshot: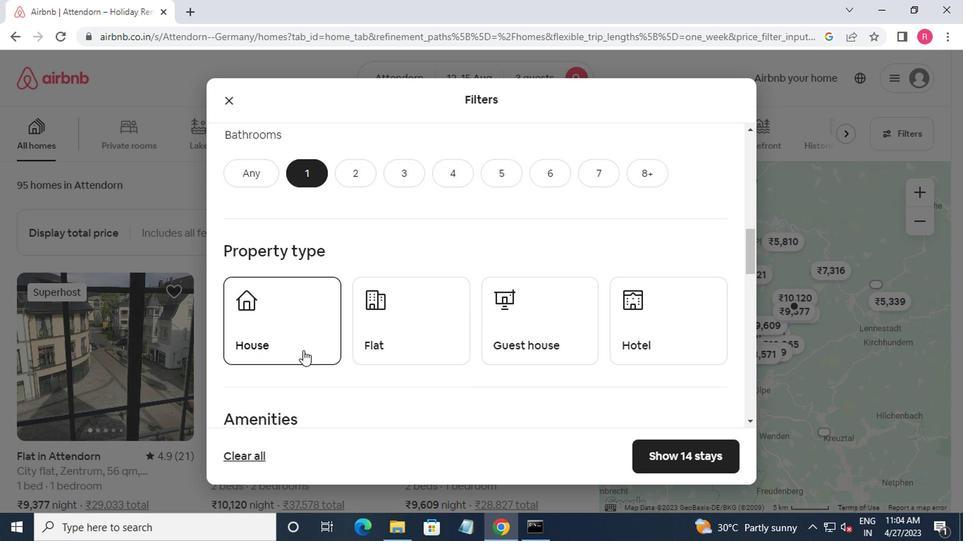 
Action: Mouse pressed left at (279, 306)
Screenshot: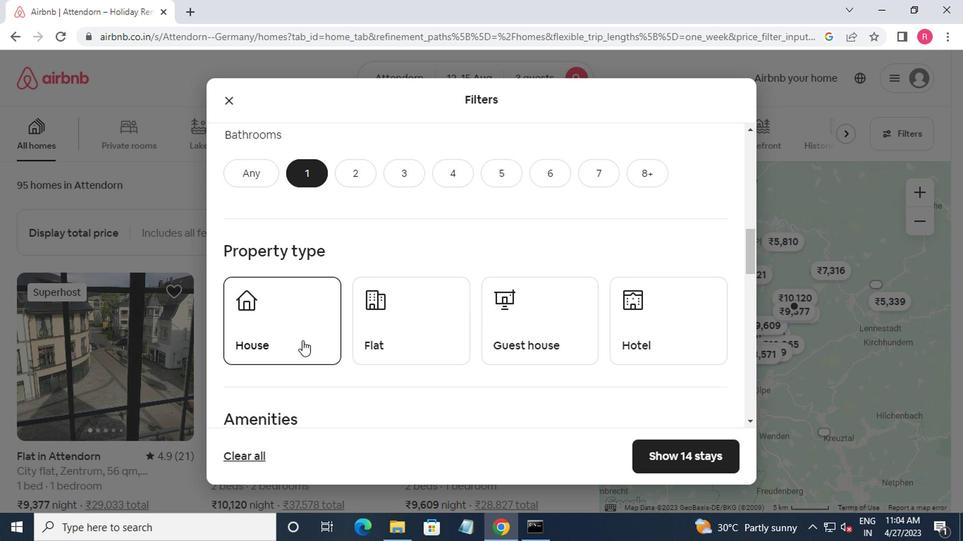 
Action: Mouse moved to (303, 301)
Screenshot: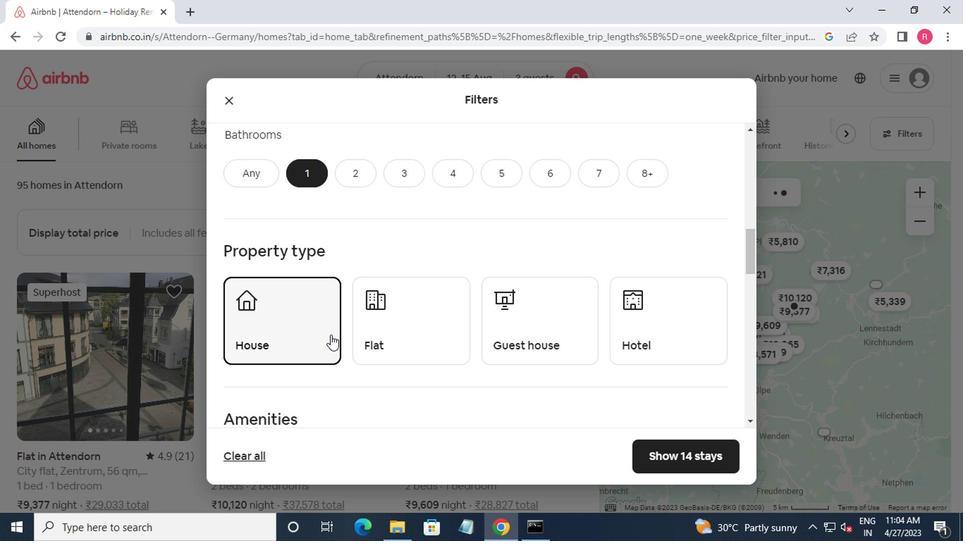 
Action: Mouse pressed left at (303, 301)
Screenshot: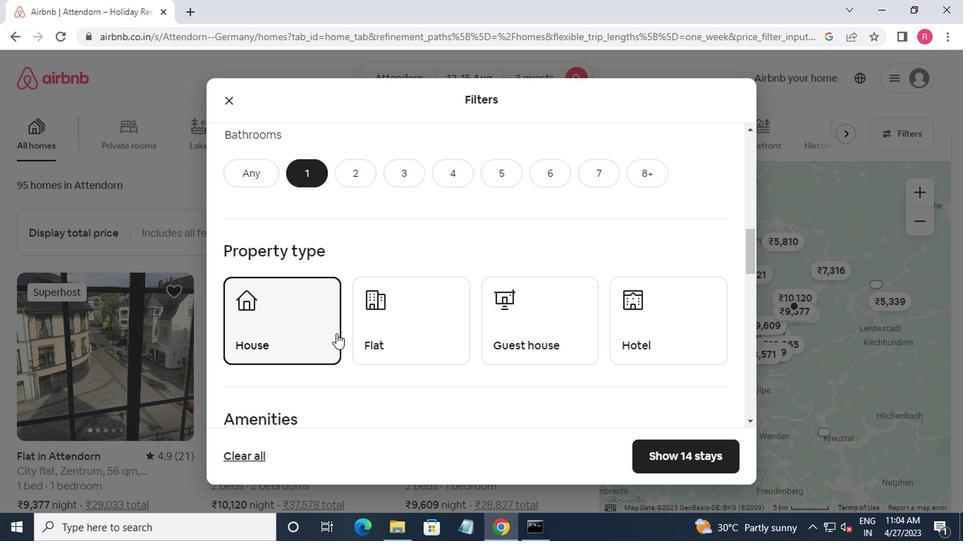 
Action: Mouse moved to (353, 301)
Screenshot: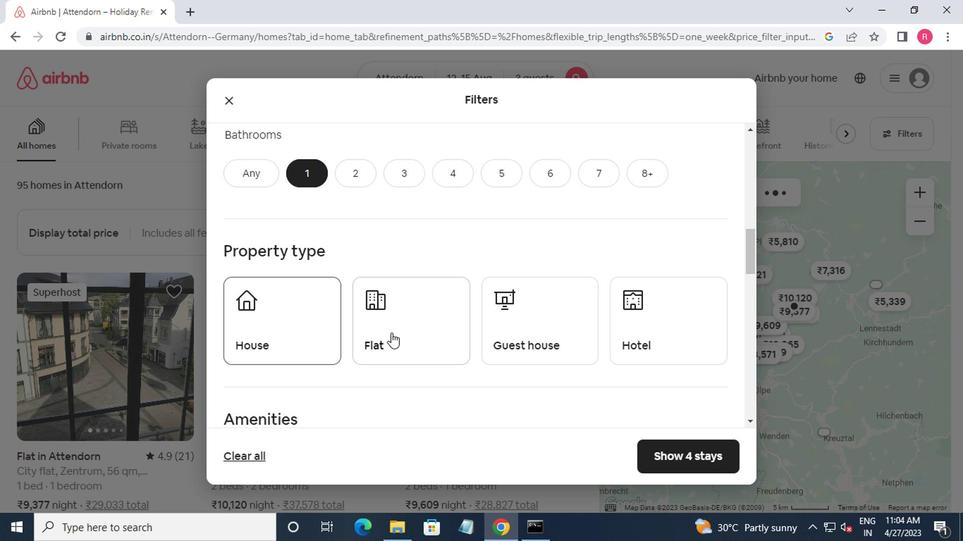 
Action: Mouse pressed left at (353, 301)
Screenshot: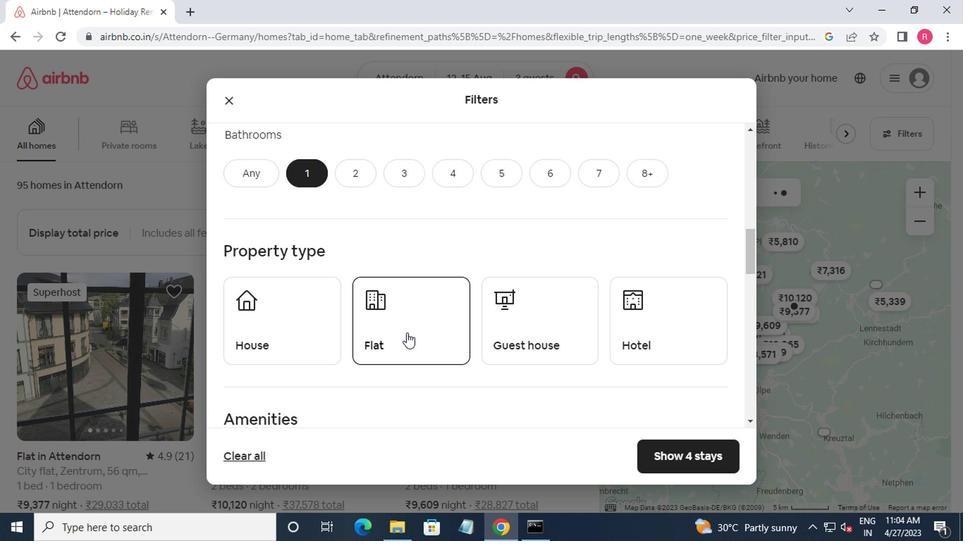 
Action: Mouse moved to (286, 300)
Screenshot: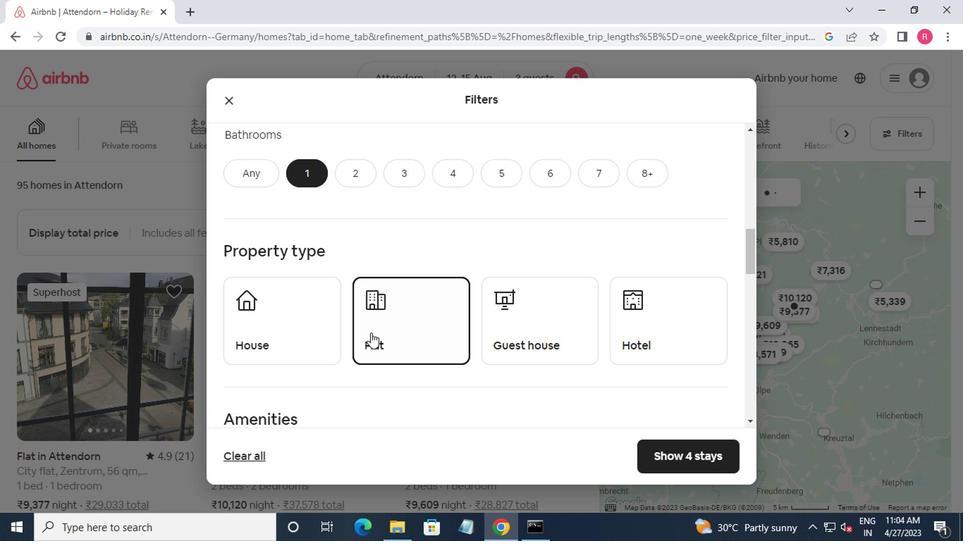 
Action: Mouse pressed left at (286, 300)
Screenshot: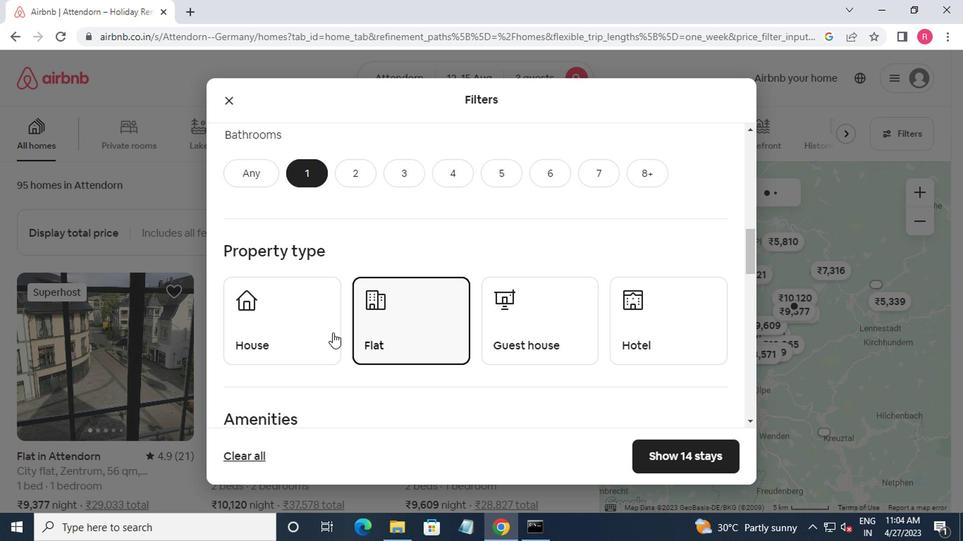 
Action: Mouse moved to (429, 301)
Screenshot: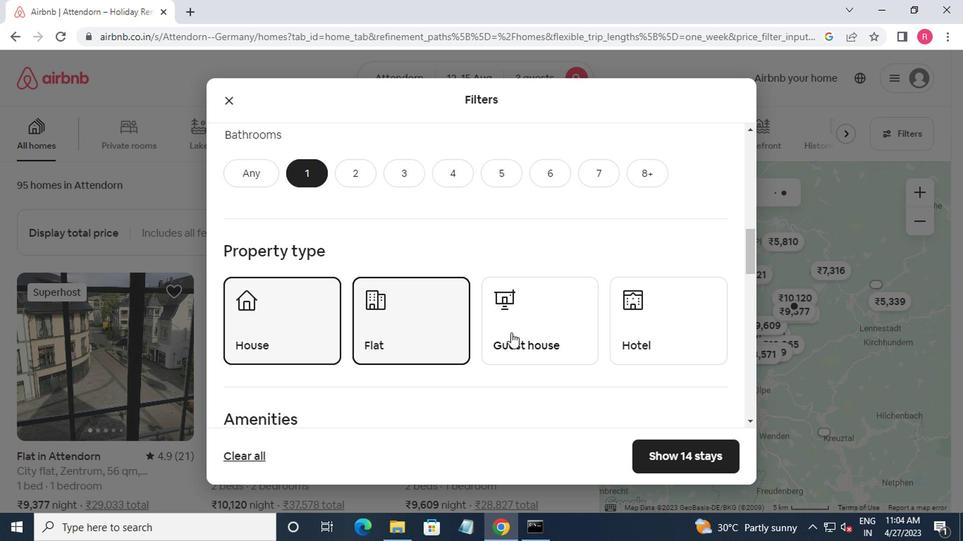 
Action: Mouse pressed left at (429, 301)
Screenshot: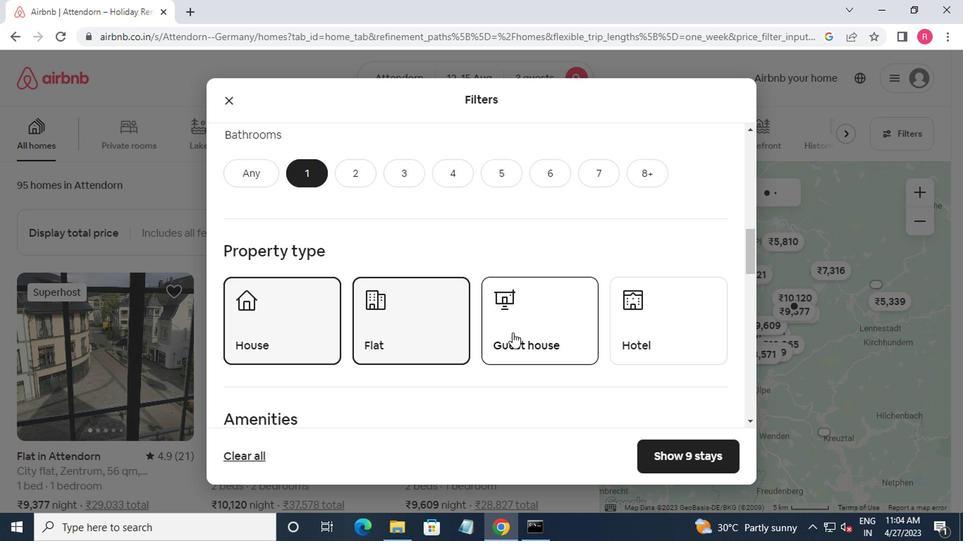 
Action: Mouse moved to (486, 300)
Screenshot: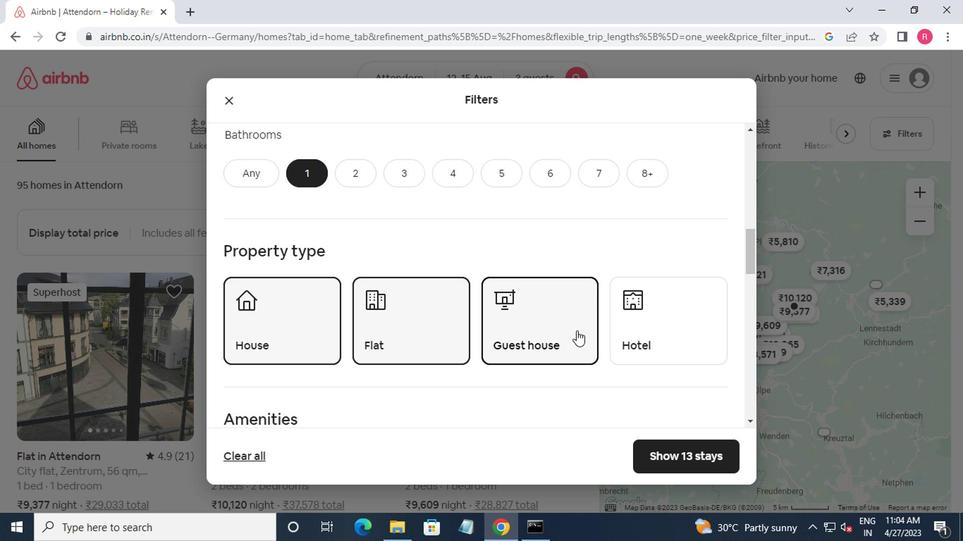 
Action: Mouse scrolled (486, 299) with delta (0, 0)
Screenshot: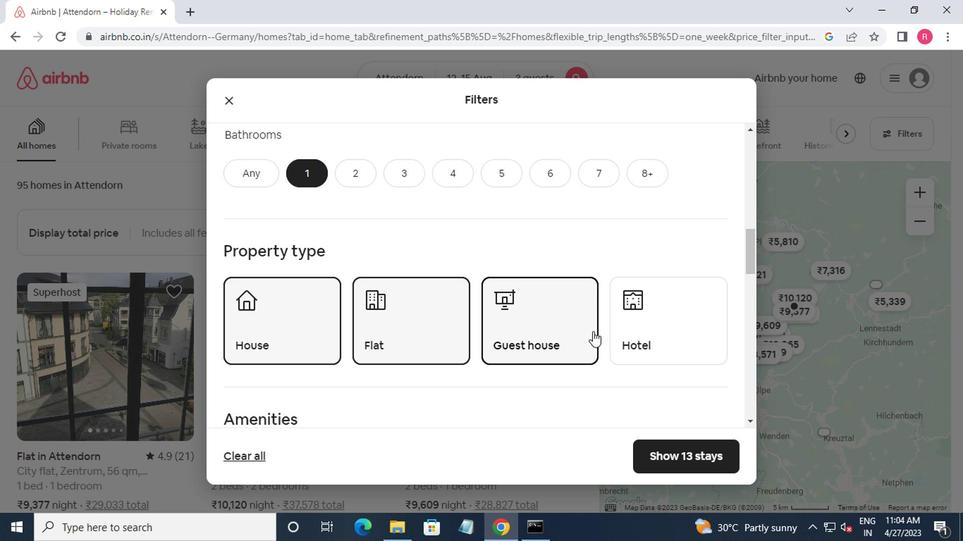
Action: Mouse scrolled (486, 299) with delta (0, 0)
Screenshot: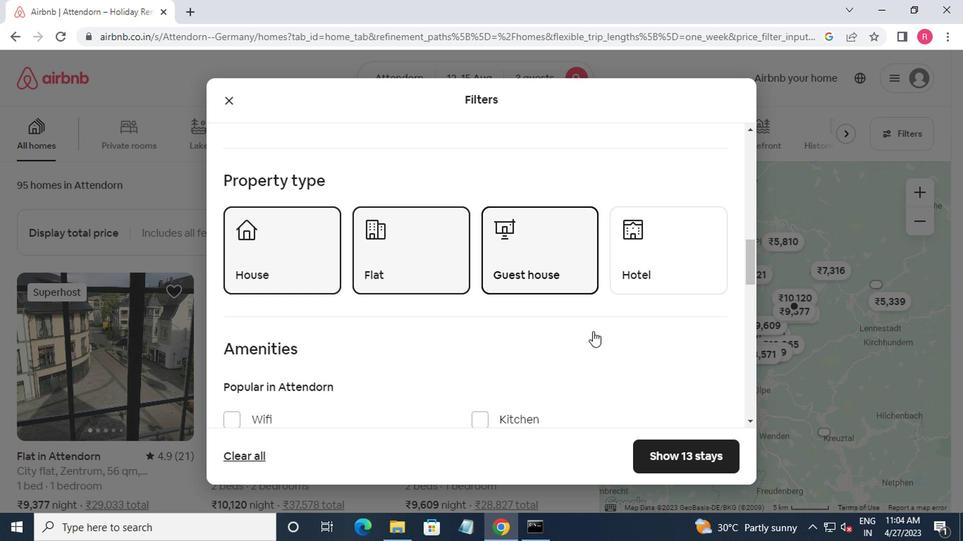 
Action: Mouse moved to (486, 300)
Screenshot: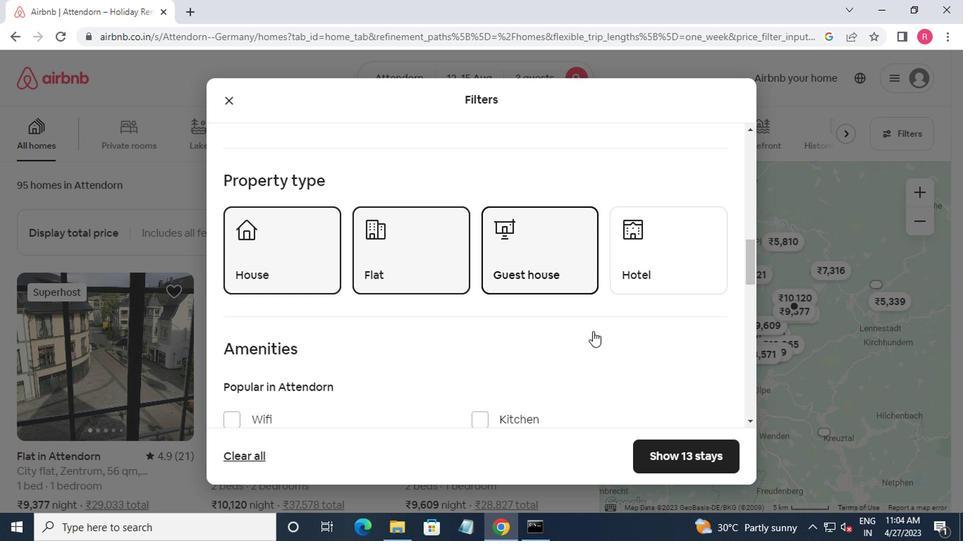 
Action: Mouse scrolled (486, 300) with delta (0, 0)
Screenshot: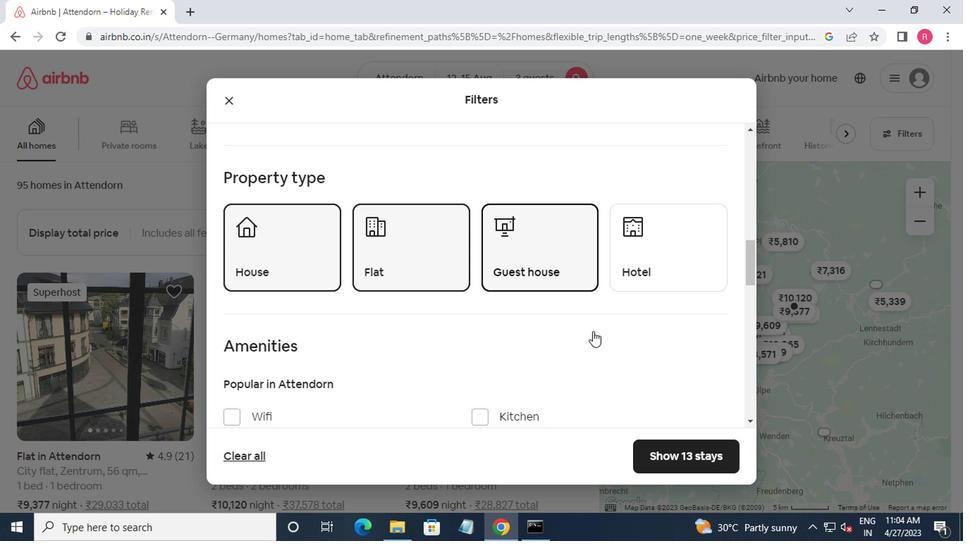 
Action: Mouse moved to (486, 300)
Screenshot: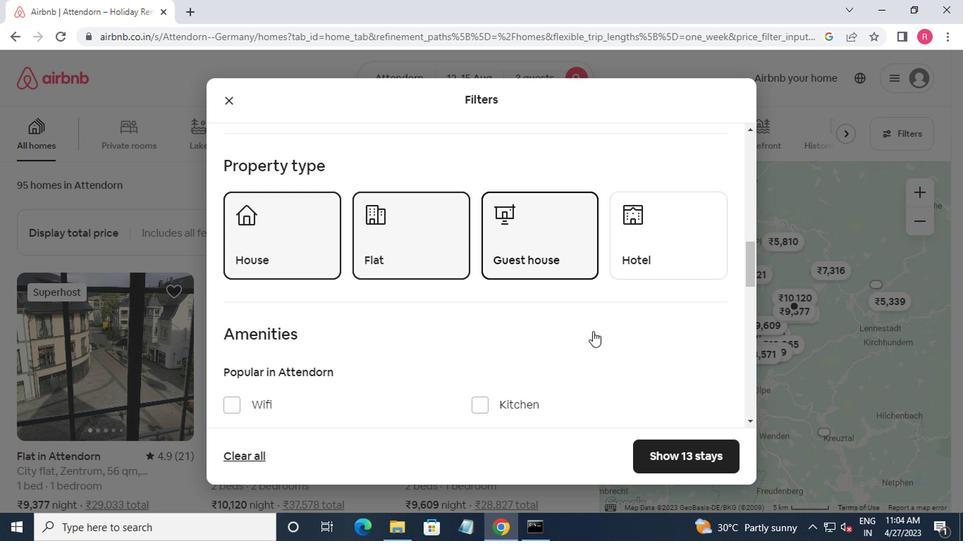 
Action: Mouse scrolled (486, 300) with delta (0, 0)
Screenshot: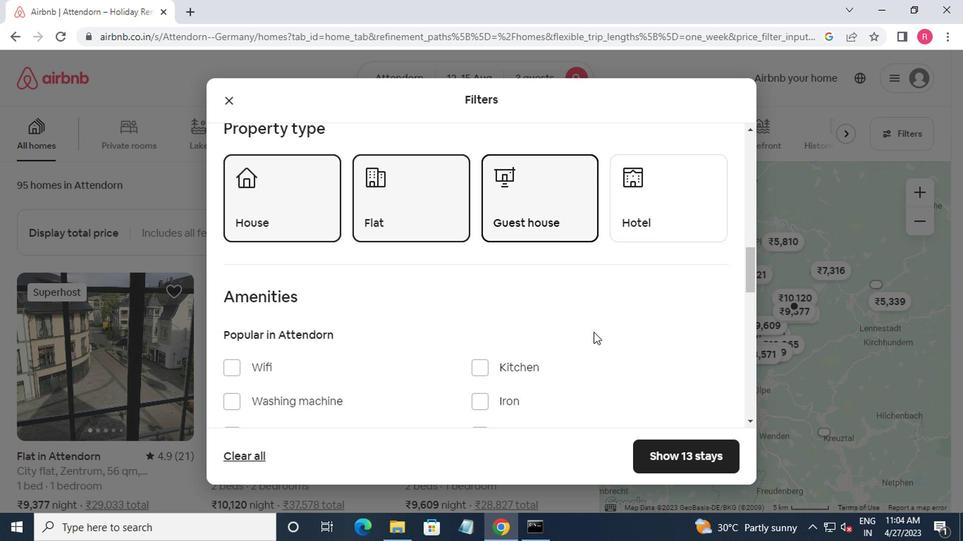 
Action: Mouse moved to (486, 301)
Screenshot: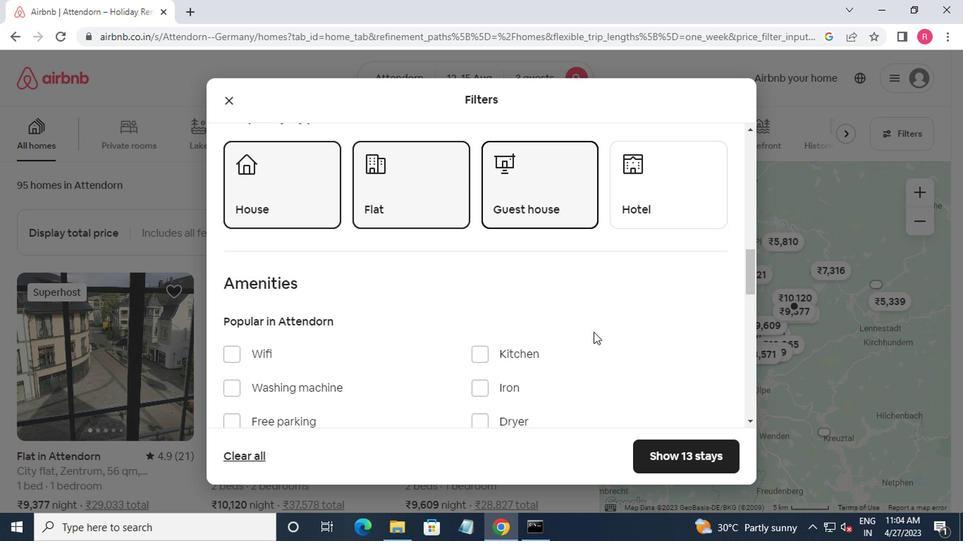 
Action: Mouse scrolled (486, 300) with delta (0, 0)
Screenshot: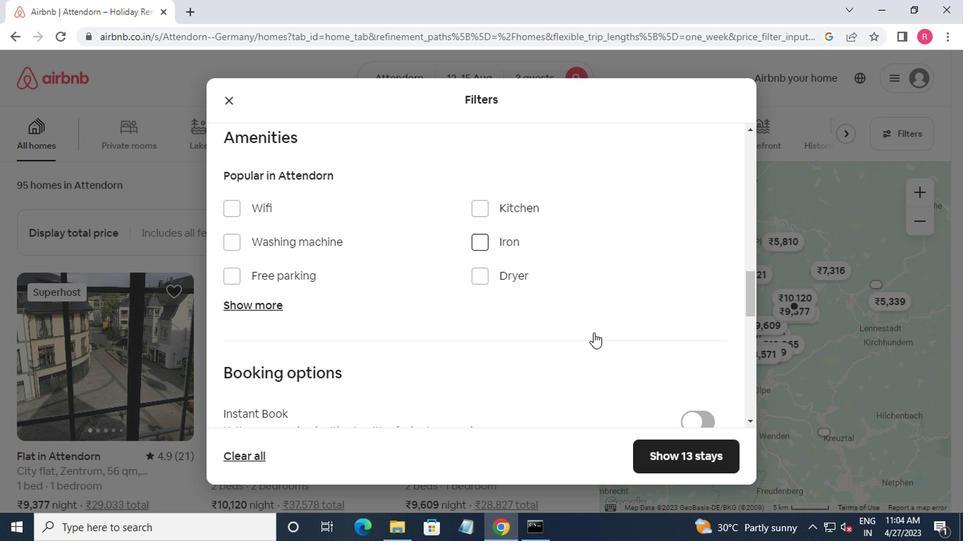 
Action: Mouse scrolled (486, 300) with delta (0, 0)
Screenshot: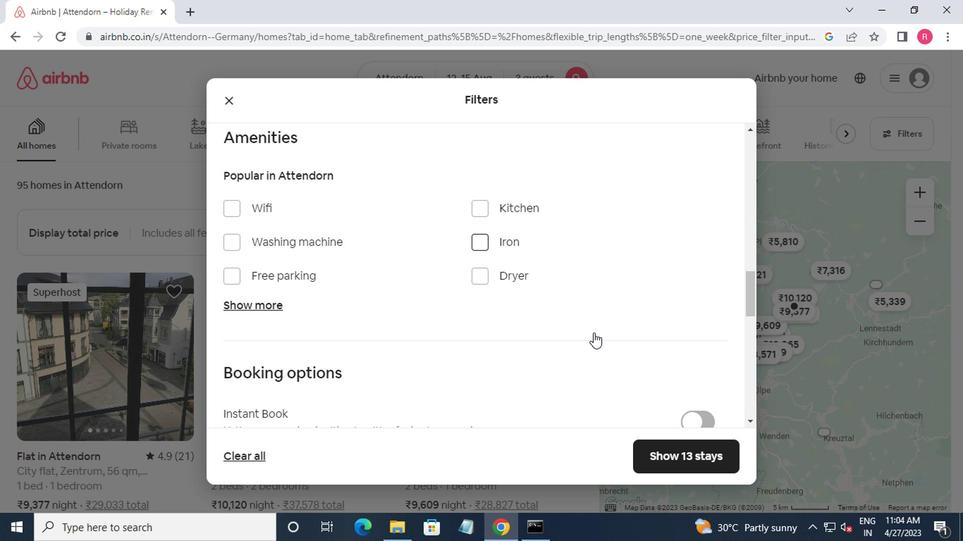 
Action: Mouse moved to (486, 301)
Screenshot: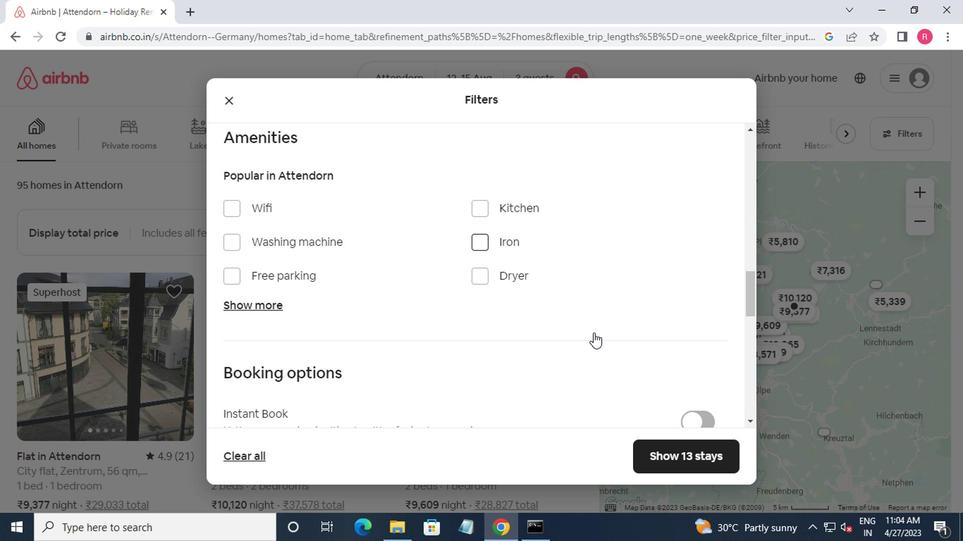 
Action: Mouse scrolled (486, 300) with delta (0, 0)
Screenshot: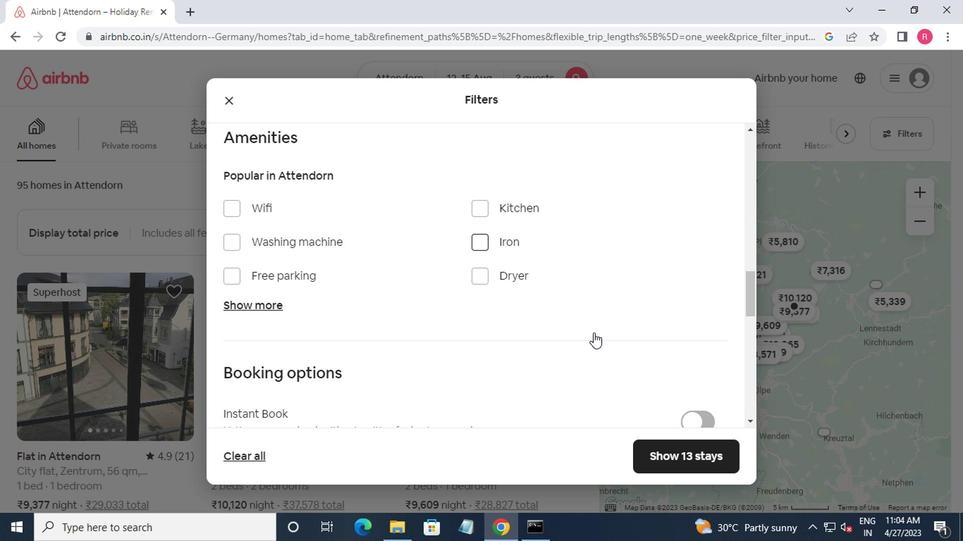 
Action: Mouse moved to (551, 249)
Screenshot: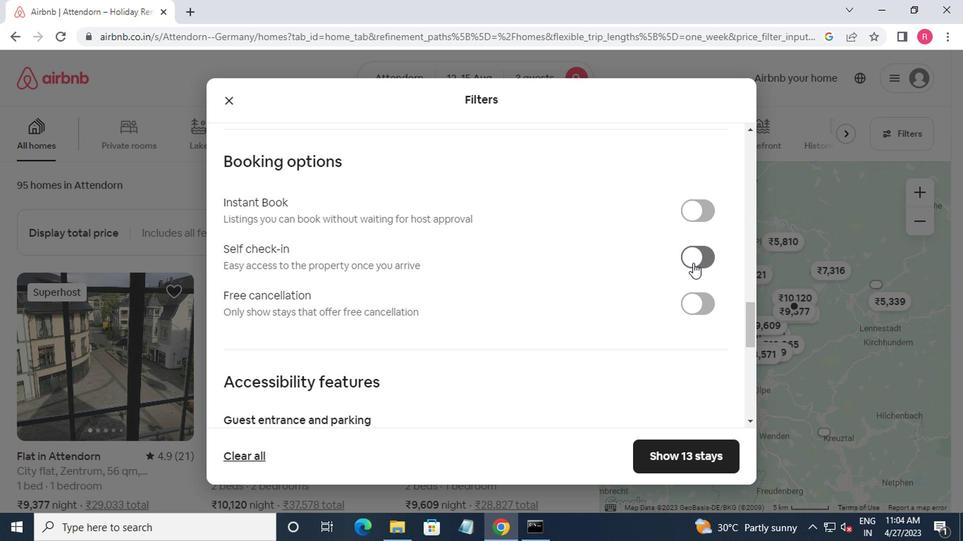 
Action: Mouse pressed left at (551, 249)
Screenshot: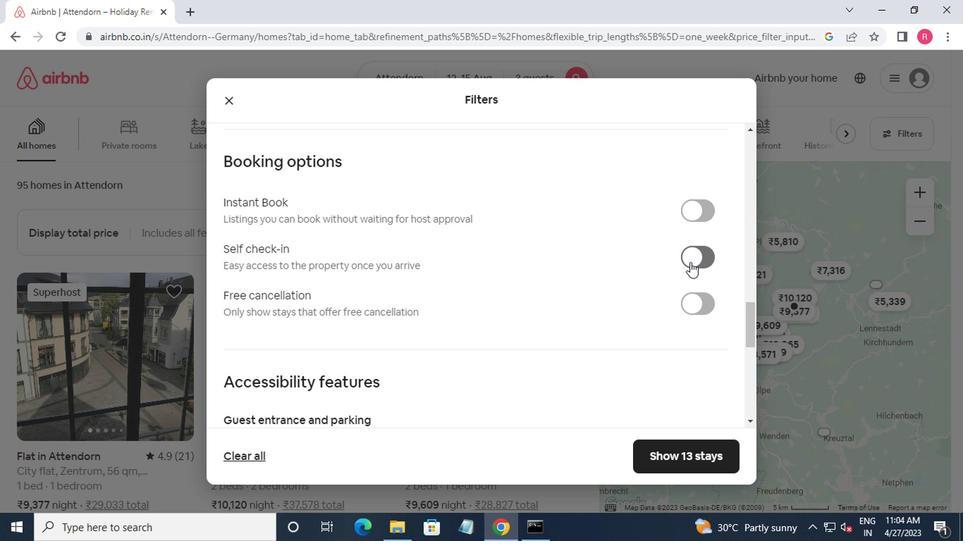 
Action: Mouse moved to (542, 257)
Screenshot: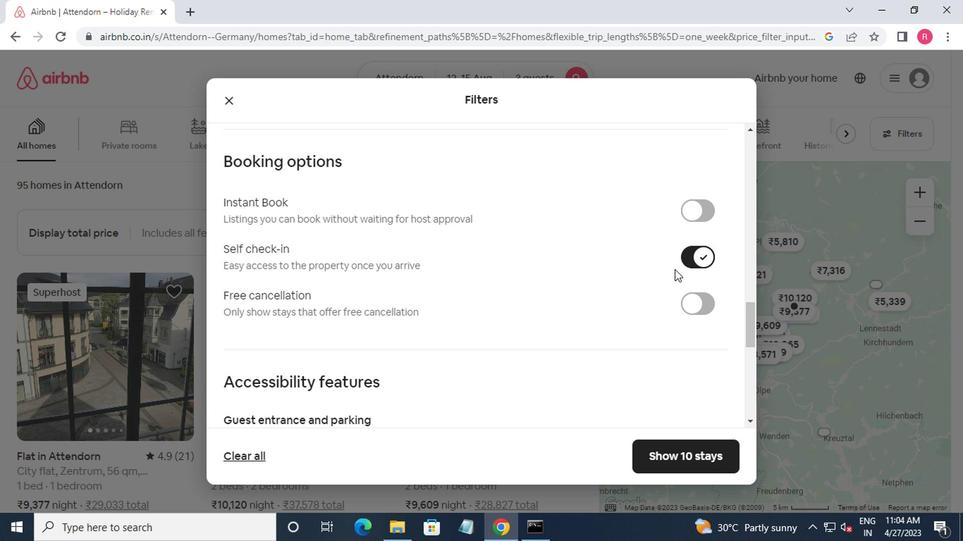 
Action: Mouse scrolled (542, 257) with delta (0, 0)
Screenshot: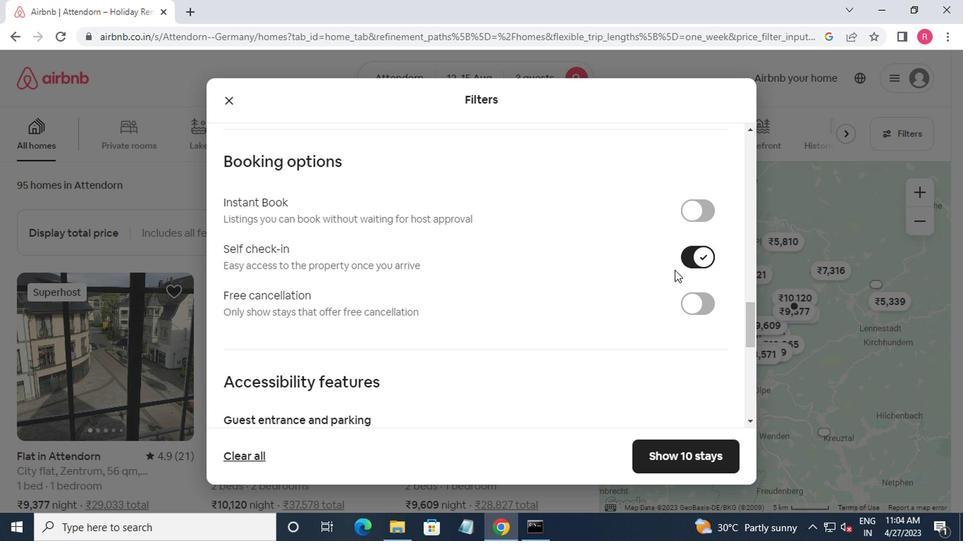 
Action: Mouse moved to (540, 261)
Screenshot: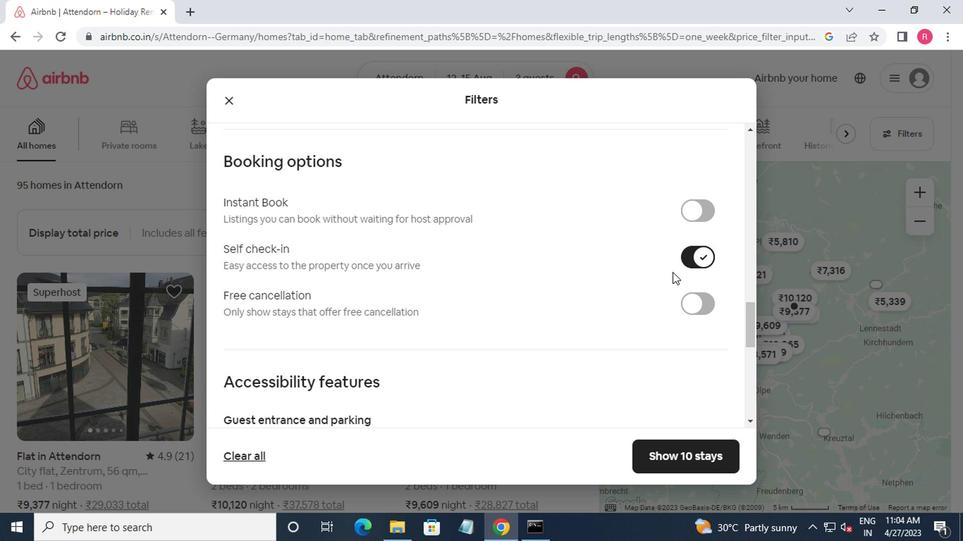 
Action: Mouse scrolled (540, 260) with delta (0, 0)
Screenshot: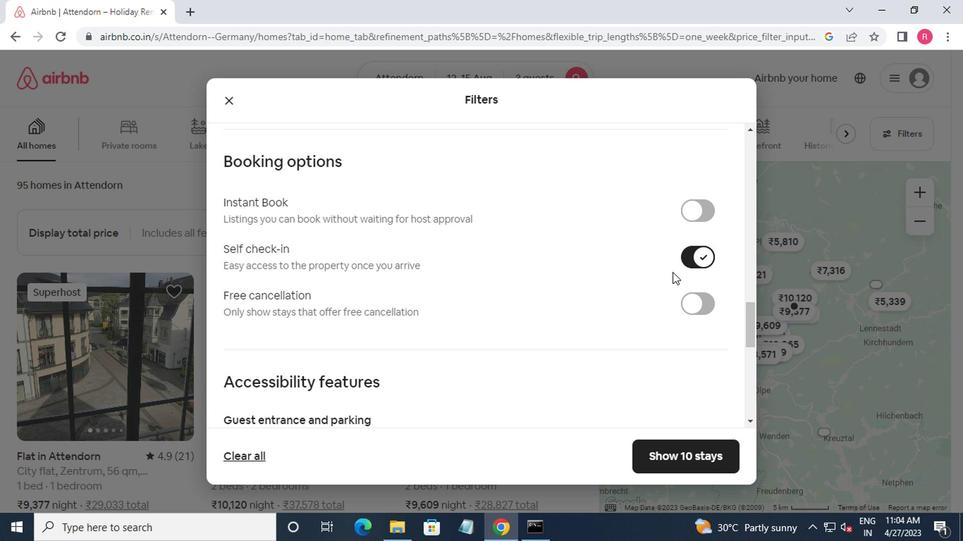 
Action: Mouse moved to (539, 262)
Screenshot: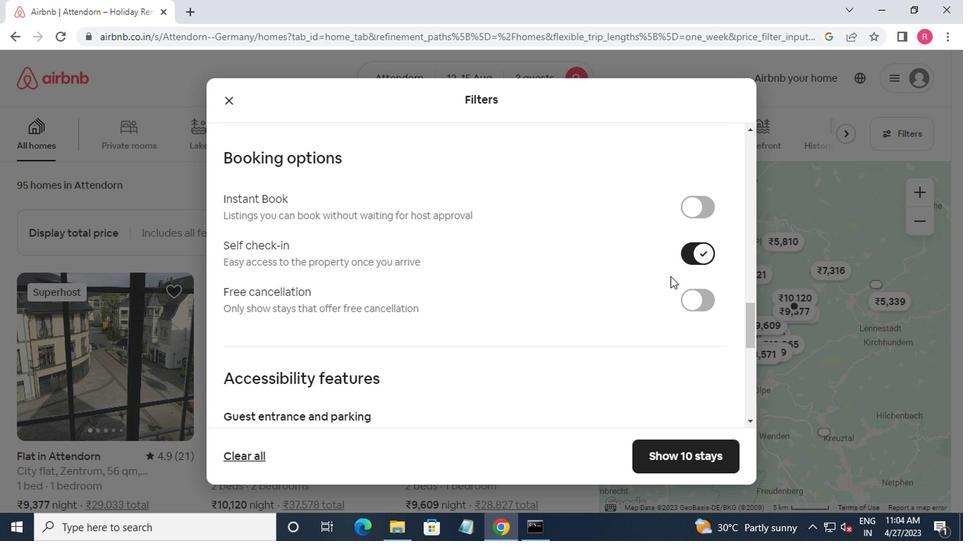 
Action: Mouse scrolled (539, 262) with delta (0, 0)
Screenshot: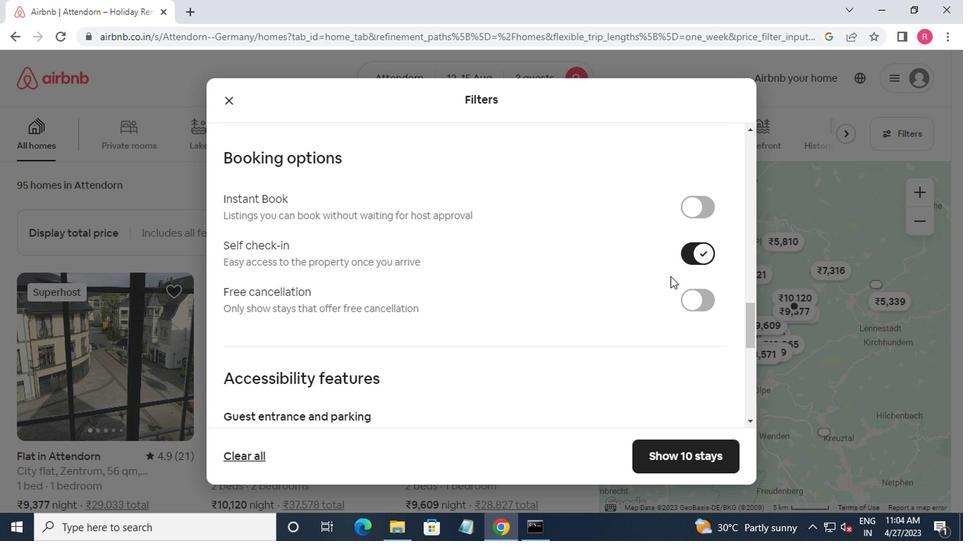 
Action: Mouse moved to (538, 265)
Screenshot: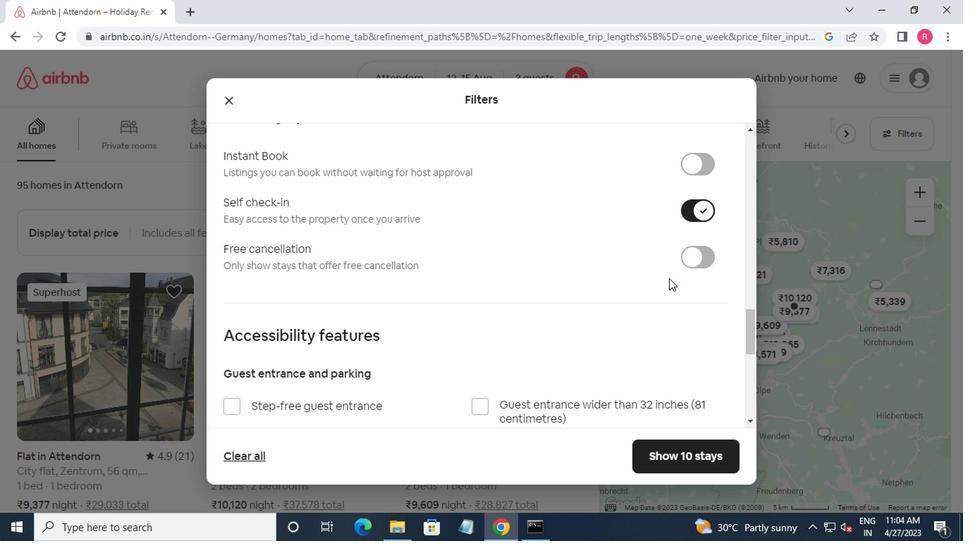 
Action: Mouse scrolled (538, 264) with delta (0, 0)
Screenshot: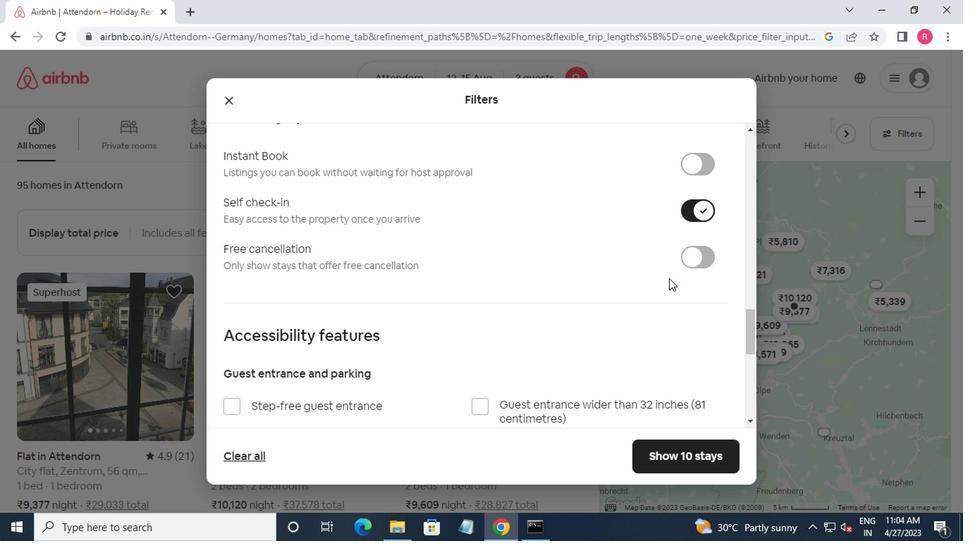 
Action: Mouse moved to (419, 291)
Screenshot: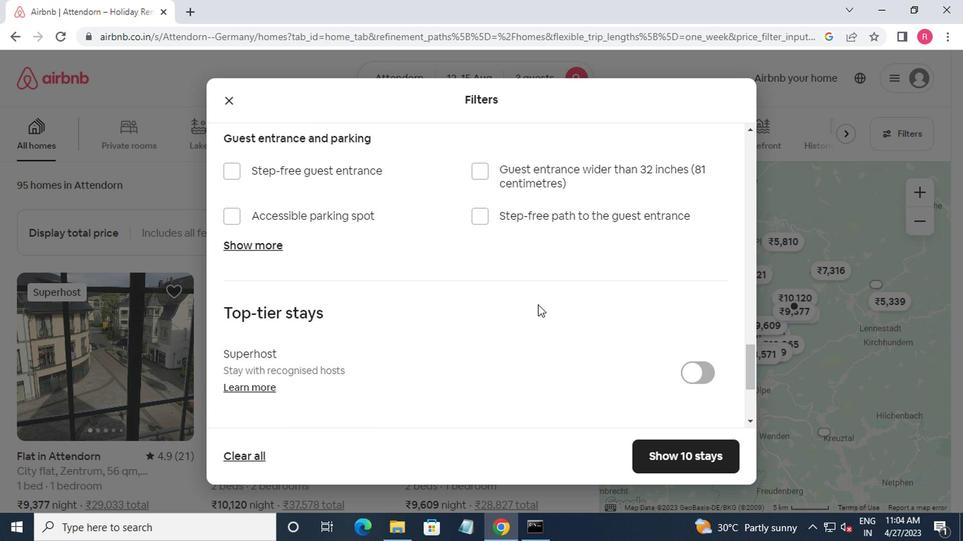
Action: Mouse scrolled (419, 290) with delta (0, 0)
Screenshot: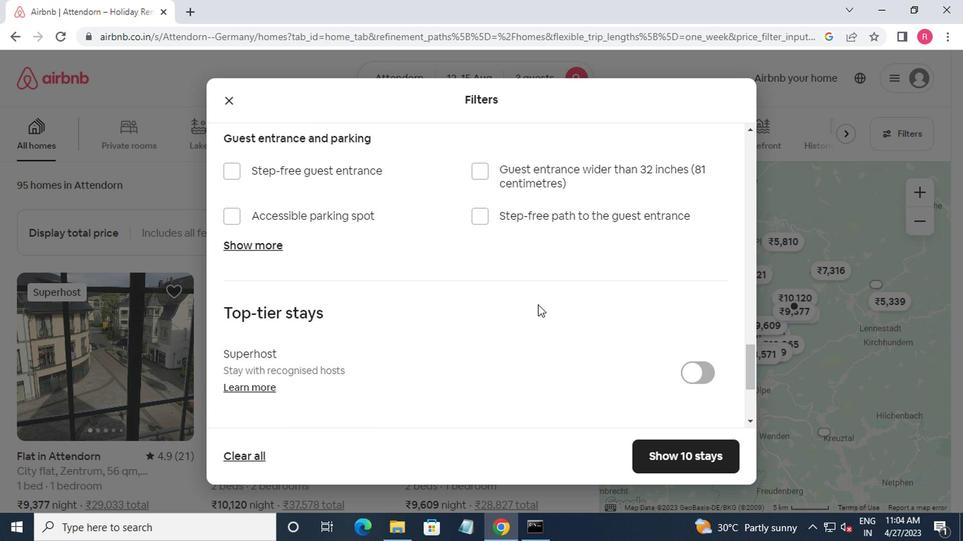 
Action: Mouse moved to (419, 291)
Screenshot: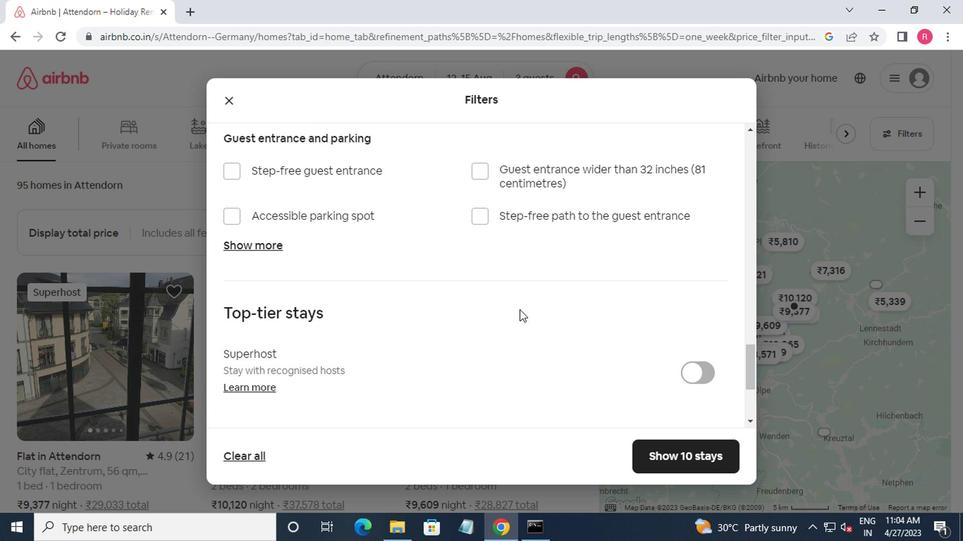 
Action: Mouse scrolled (419, 291) with delta (0, 0)
Screenshot: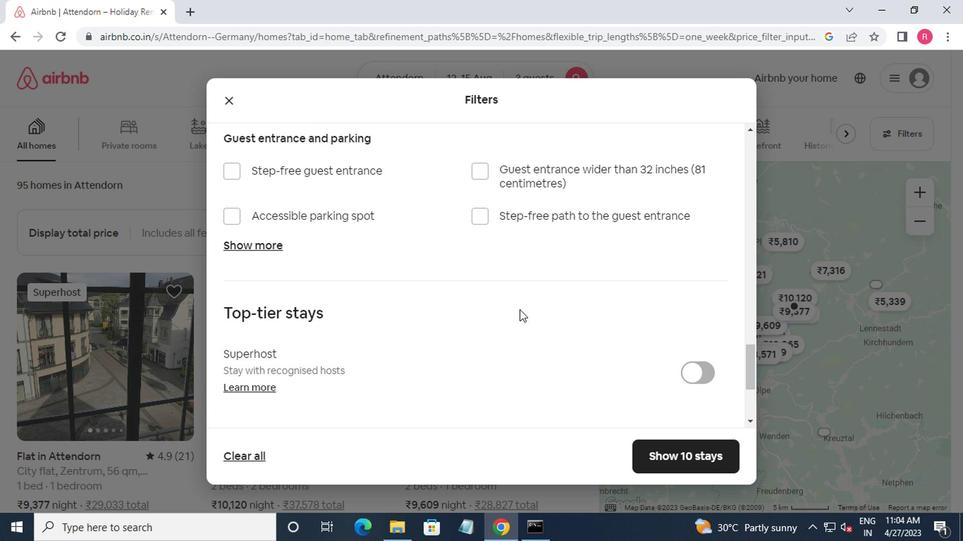 
Action: Mouse scrolled (419, 291) with delta (0, 0)
Screenshot: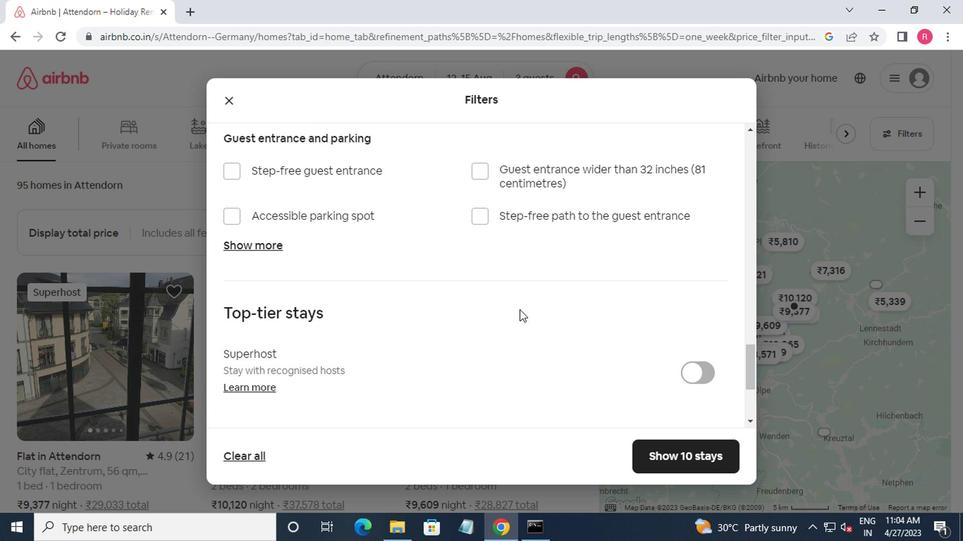 
Action: Mouse moved to (418, 292)
Screenshot: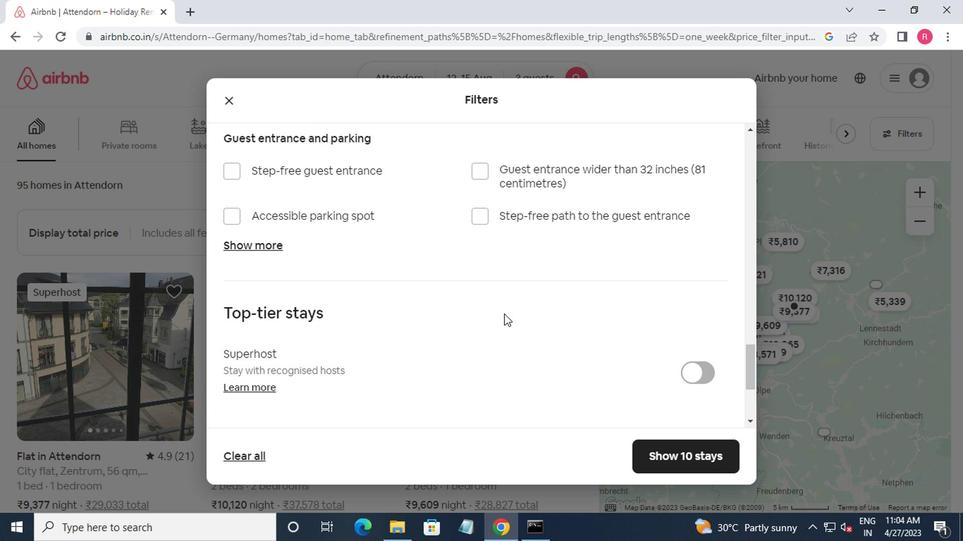
Action: Mouse scrolled (418, 291) with delta (0, 0)
Screenshot: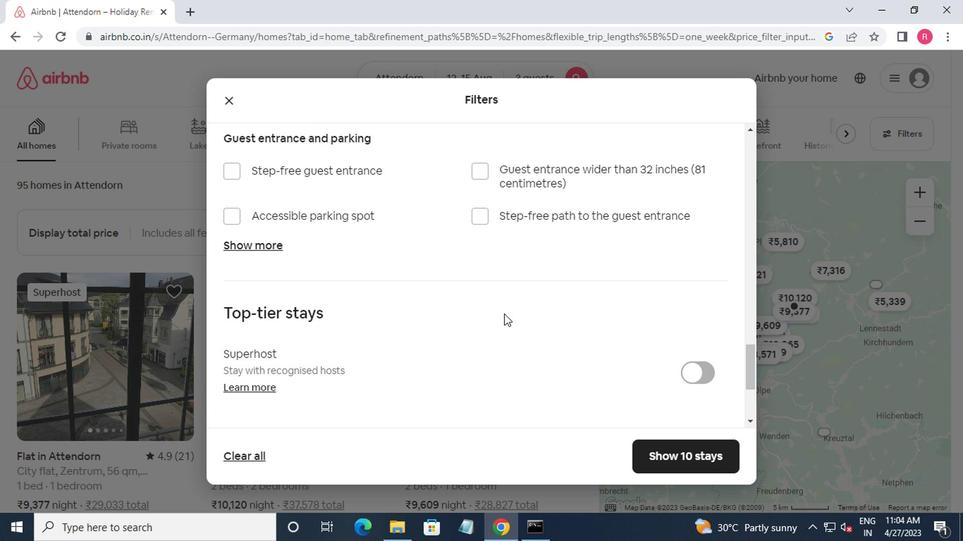 
Action: Mouse moved to (236, 295)
Screenshot: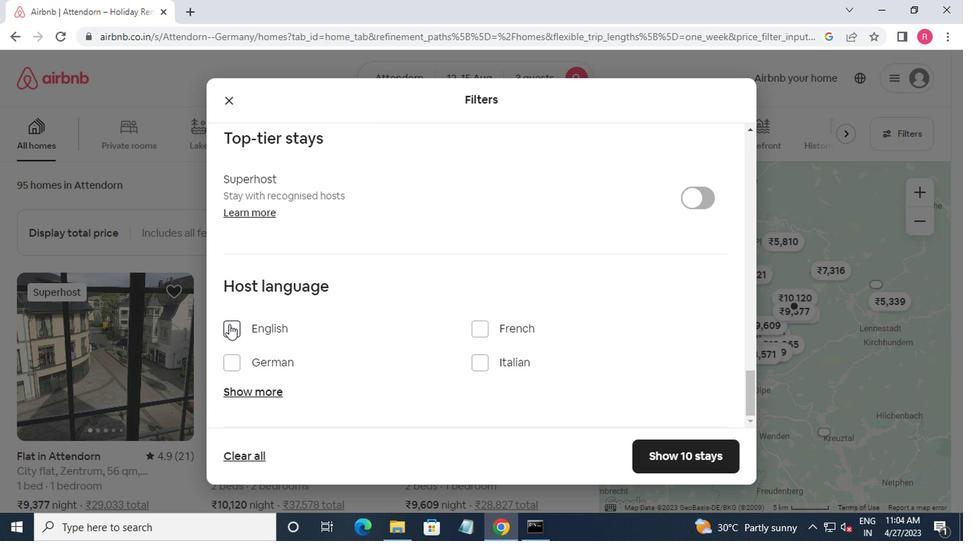 
Action: Mouse pressed left at (236, 295)
Screenshot: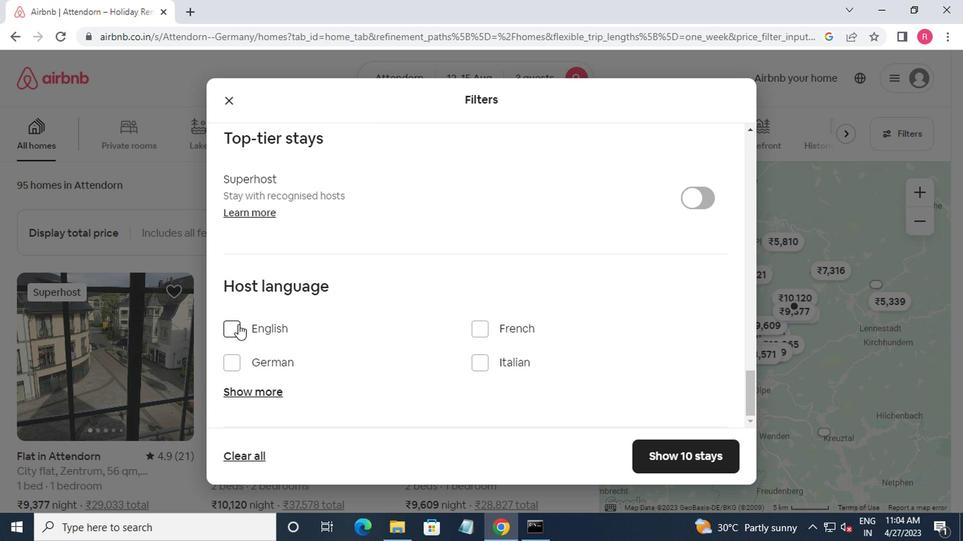 
Action: Mouse moved to (559, 381)
Screenshot: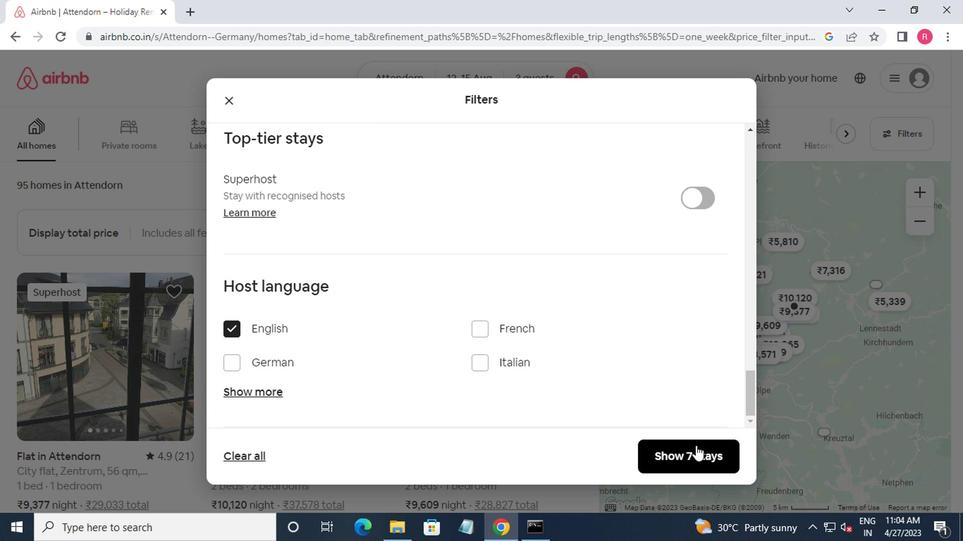 
Action: Mouse pressed left at (559, 381)
Screenshot: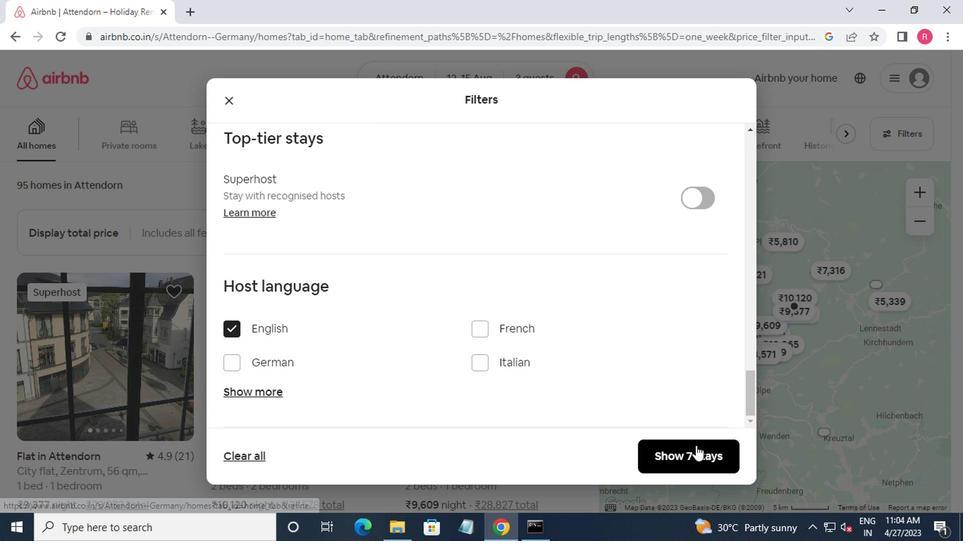 
Action: Mouse moved to (560, 380)
Screenshot: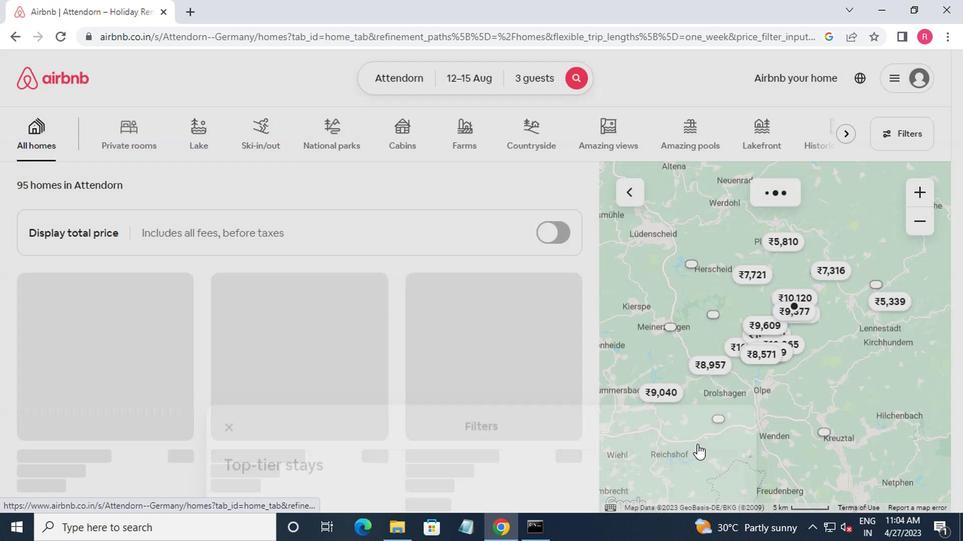 
